 Task: Search one way flight ticket for 5 adults, 2 children, 1 infant in seat and 1 infant on lap in economy from Fairbanks: Fairbanks International Airport to Raleigh: Raleigh-durham International Airport on 8-5-2023. Choice of flights is Southwest. Number of bags: 2 checked bags. Price is upto 73000. Outbound departure time preference is 0:00.
Action: Mouse moved to (340, 297)
Screenshot: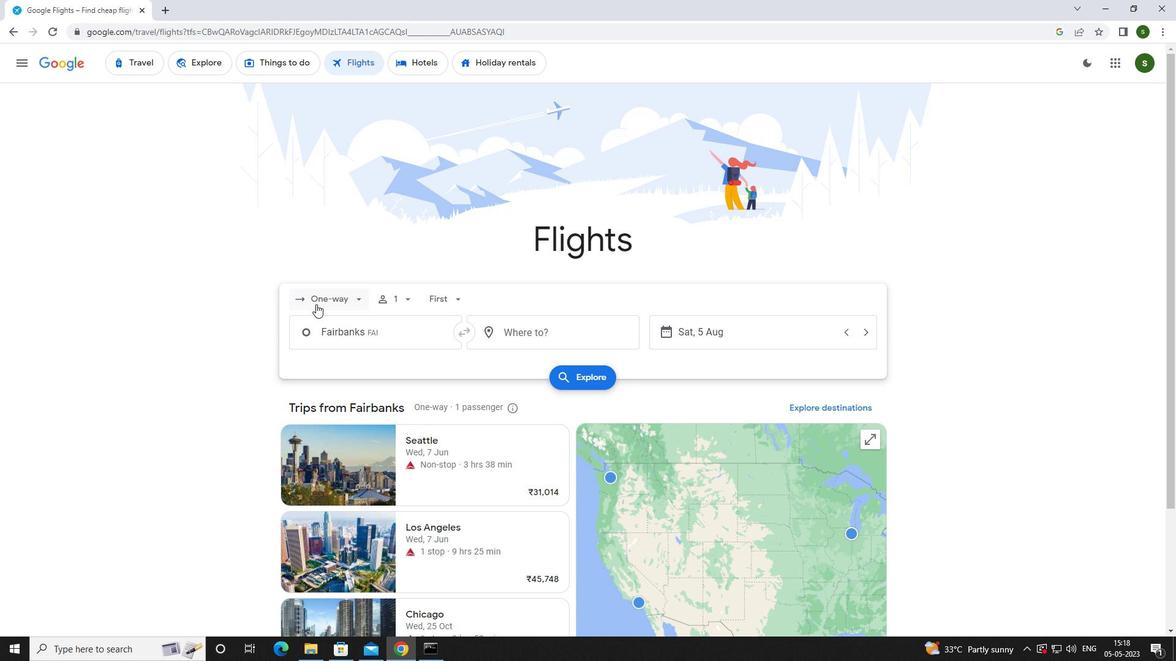 
Action: Mouse pressed left at (340, 297)
Screenshot: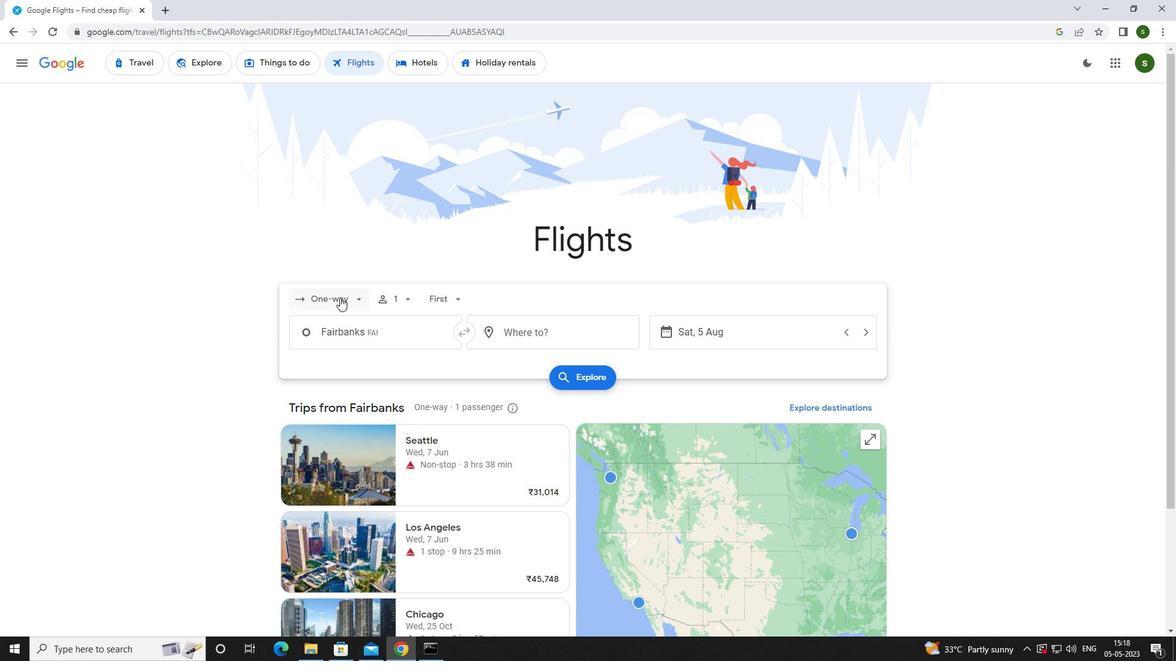 
Action: Mouse moved to (349, 355)
Screenshot: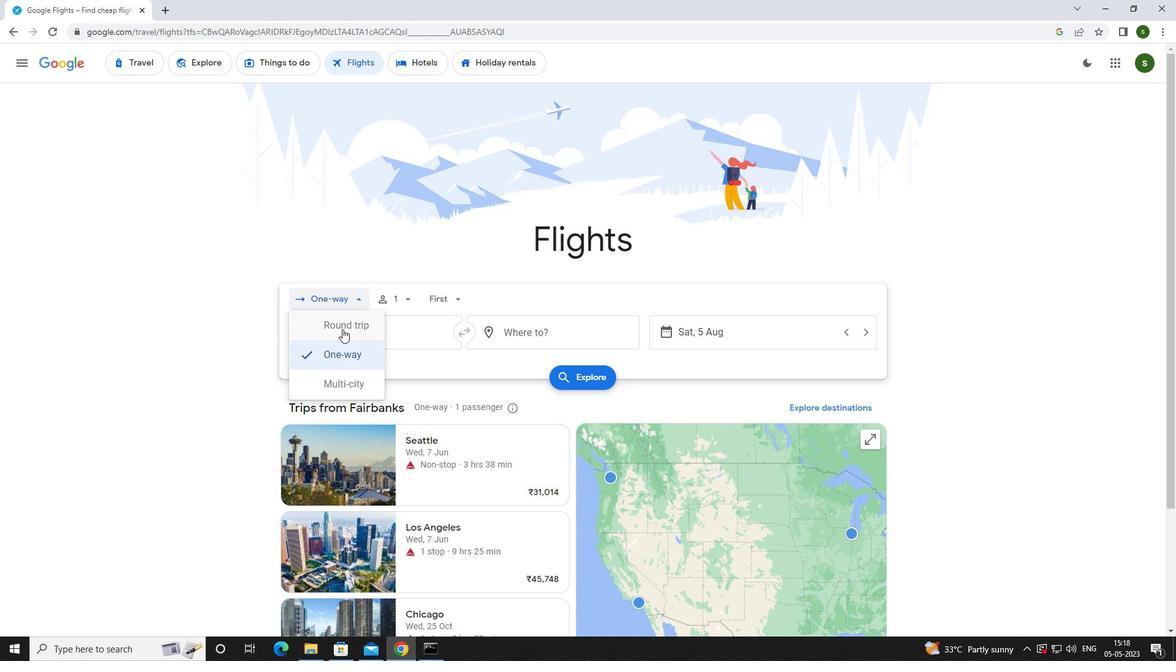 
Action: Mouse pressed left at (349, 355)
Screenshot: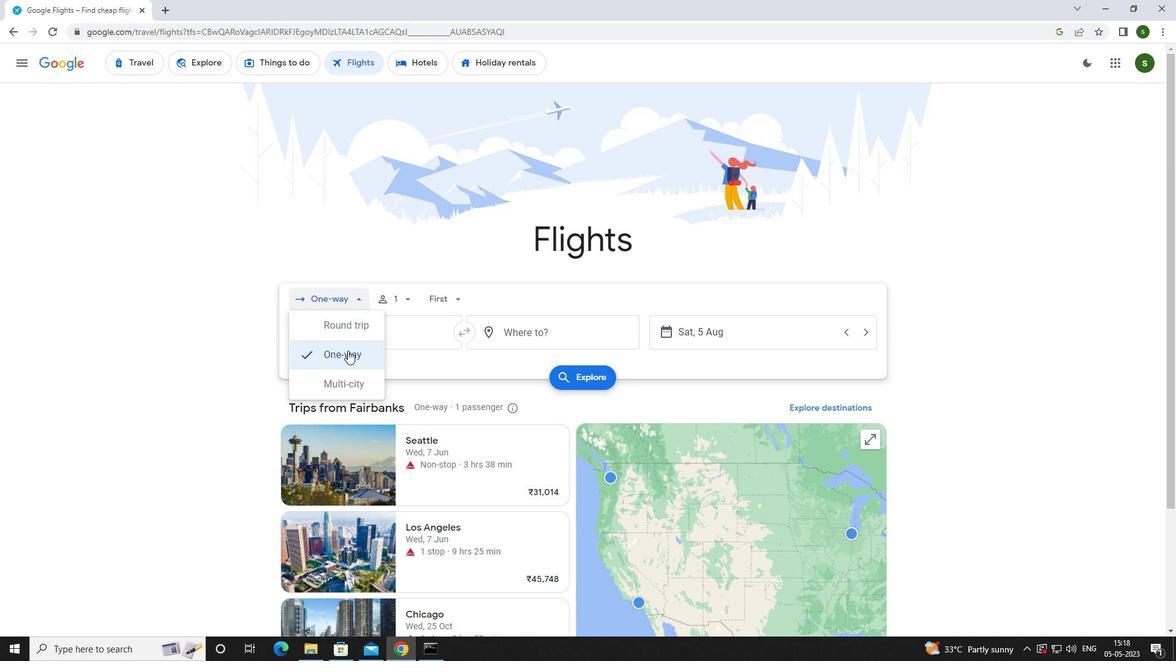 
Action: Mouse moved to (409, 302)
Screenshot: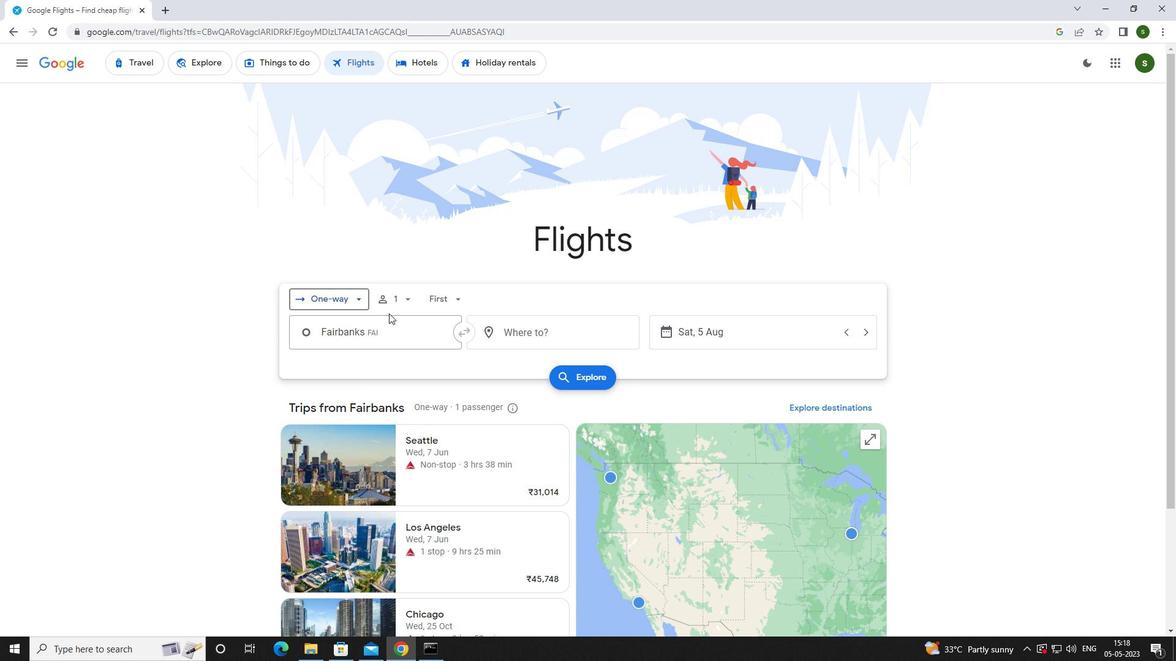 
Action: Mouse pressed left at (409, 302)
Screenshot: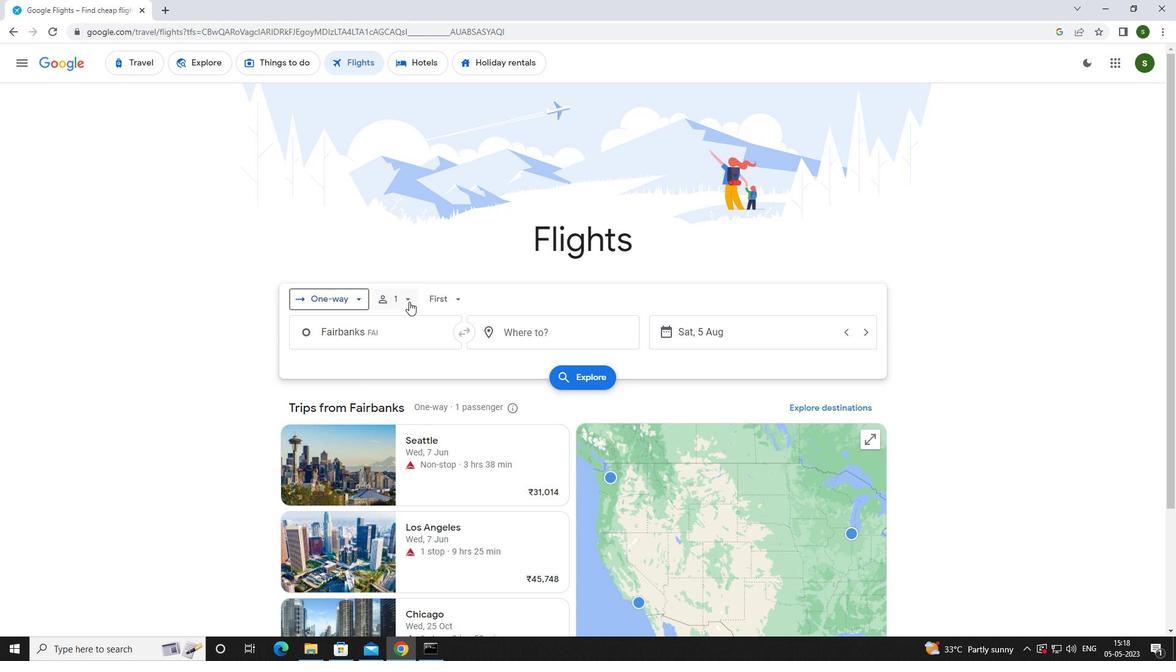 
Action: Mouse moved to (496, 330)
Screenshot: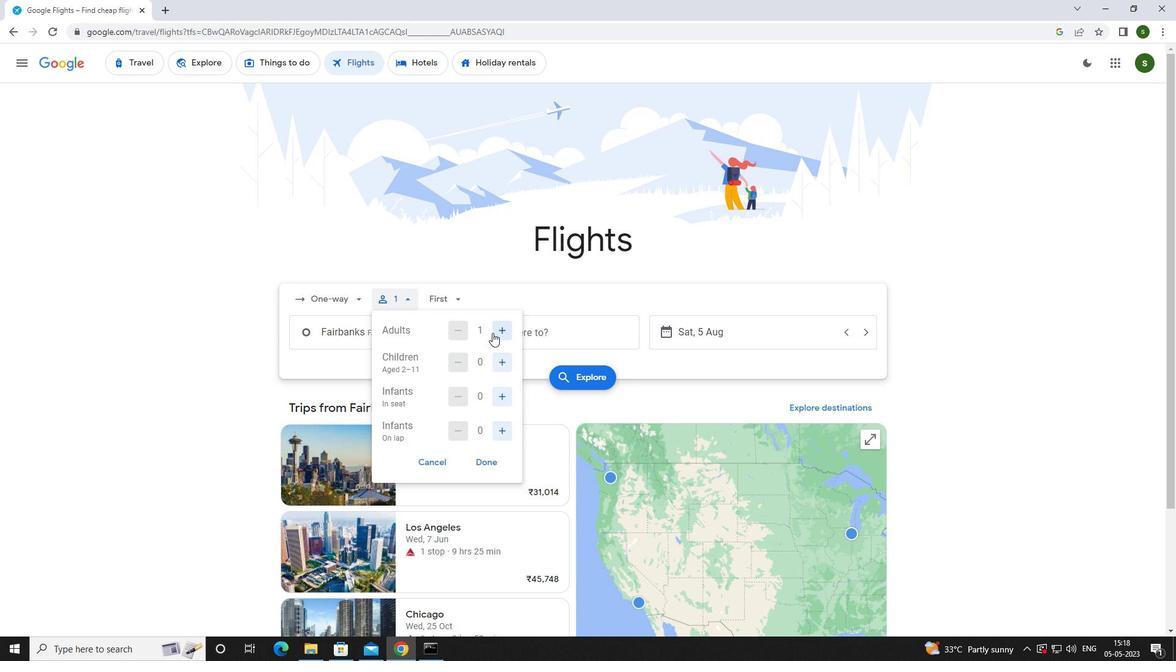 
Action: Mouse pressed left at (496, 330)
Screenshot: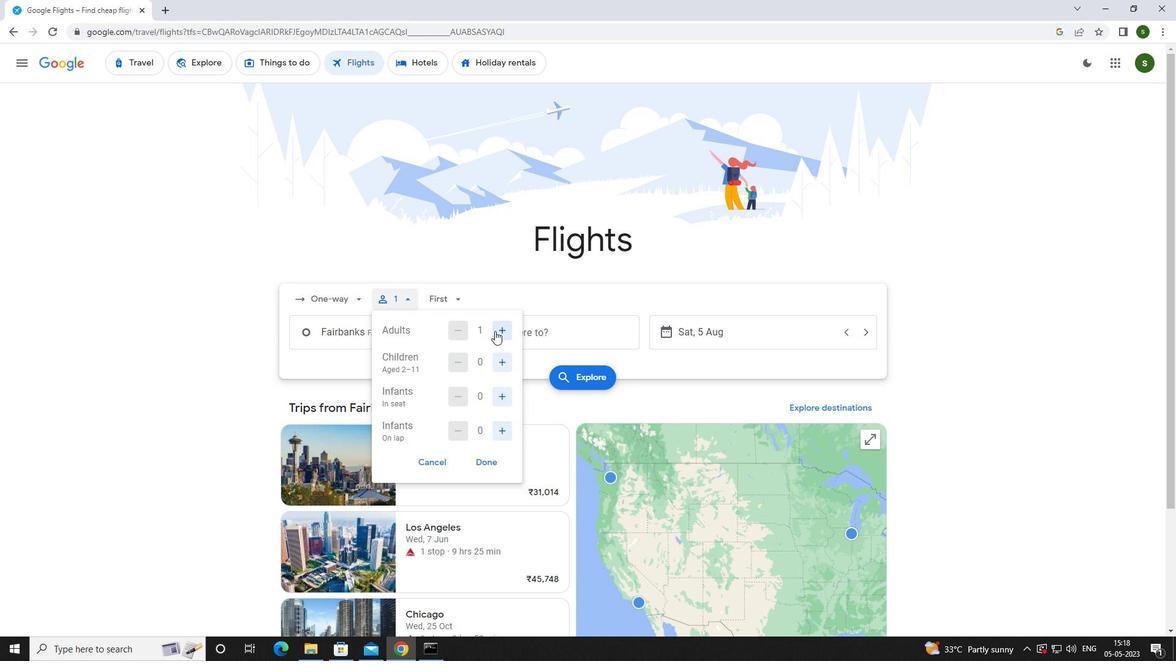 
Action: Mouse pressed left at (496, 330)
Screenshot: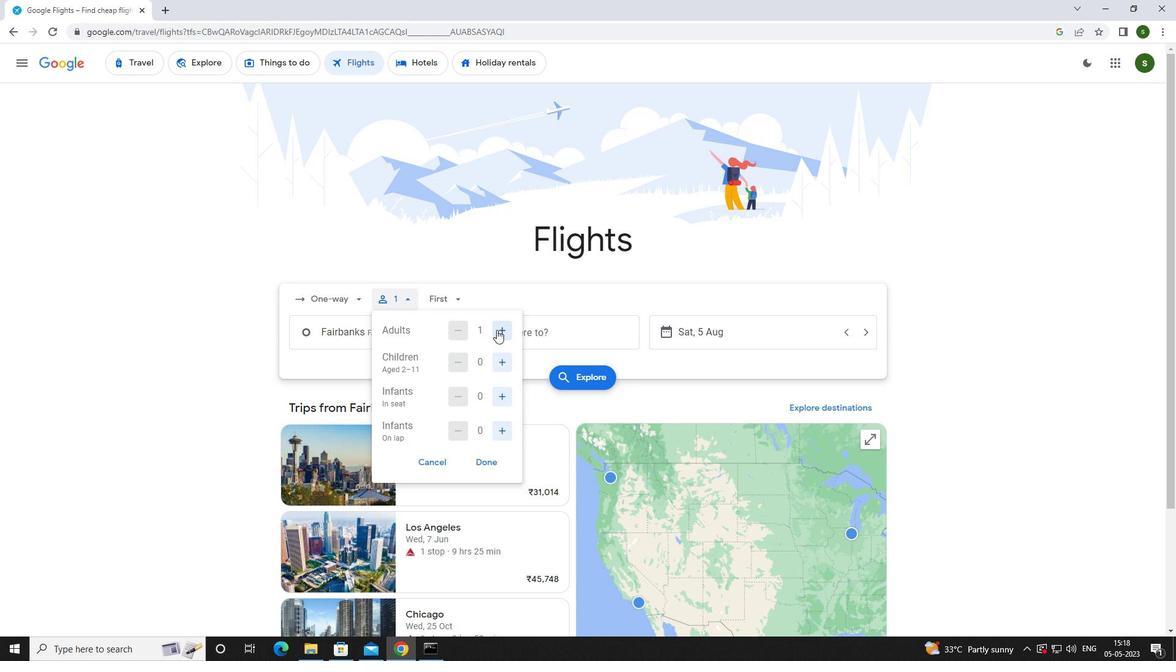 
Action: Mouse pressed left at (496, 330)
Screenshot: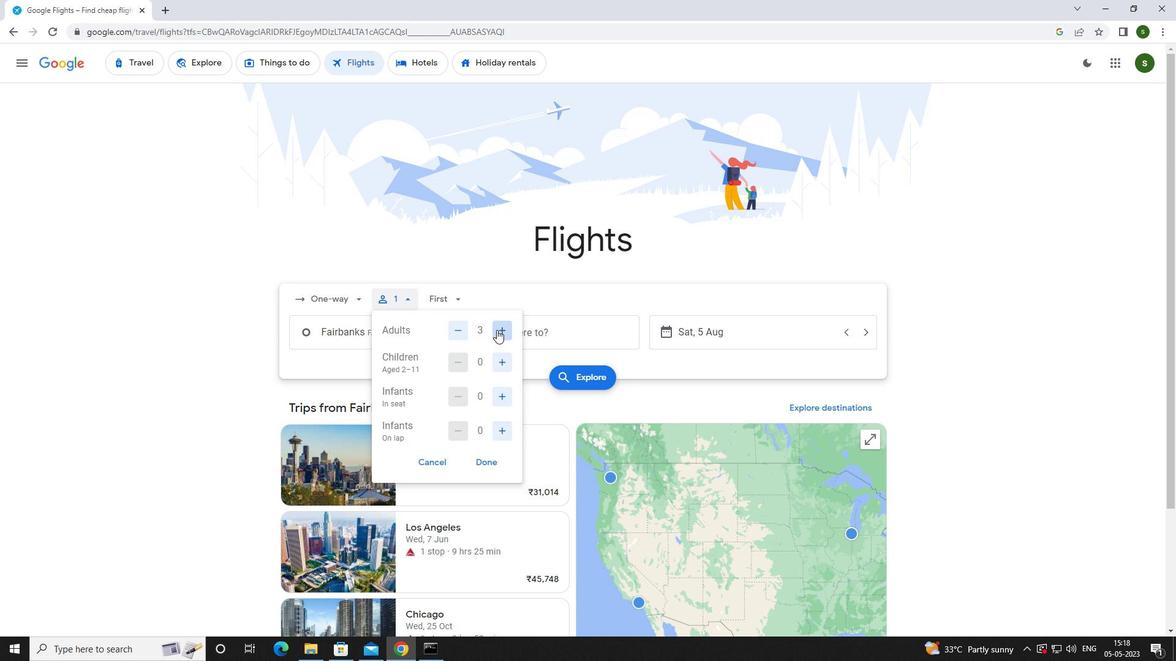 
Action: Mouse pressed left at (496, 330)
Screenshot: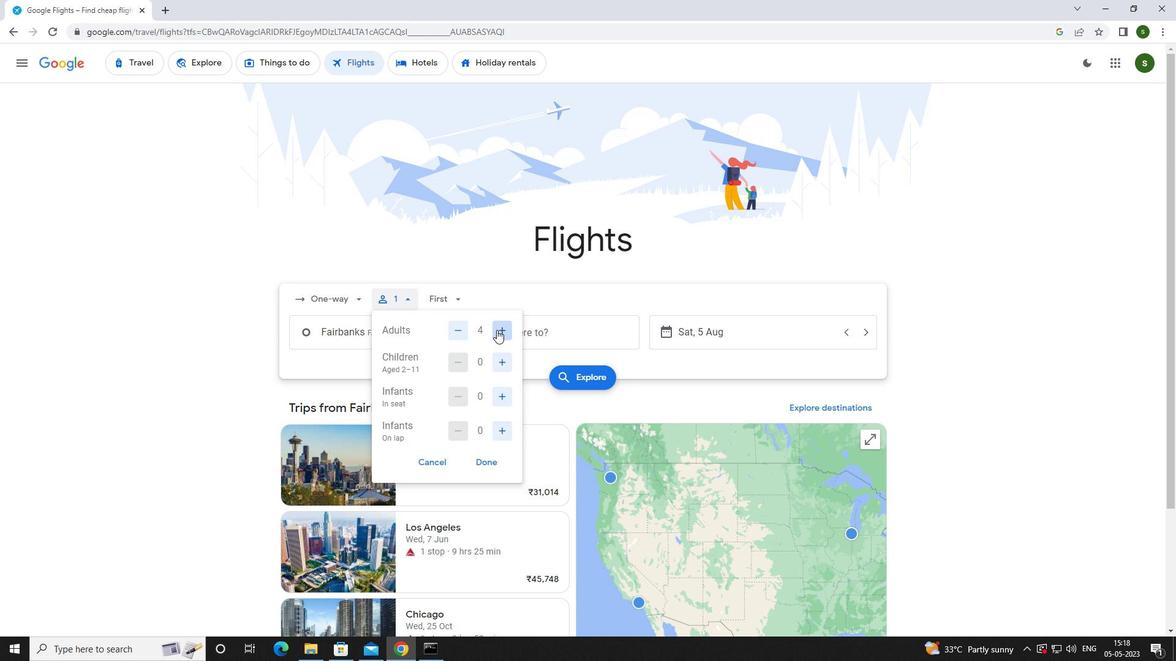 
Action: Mouse moved to (506, 361)
Screenshot: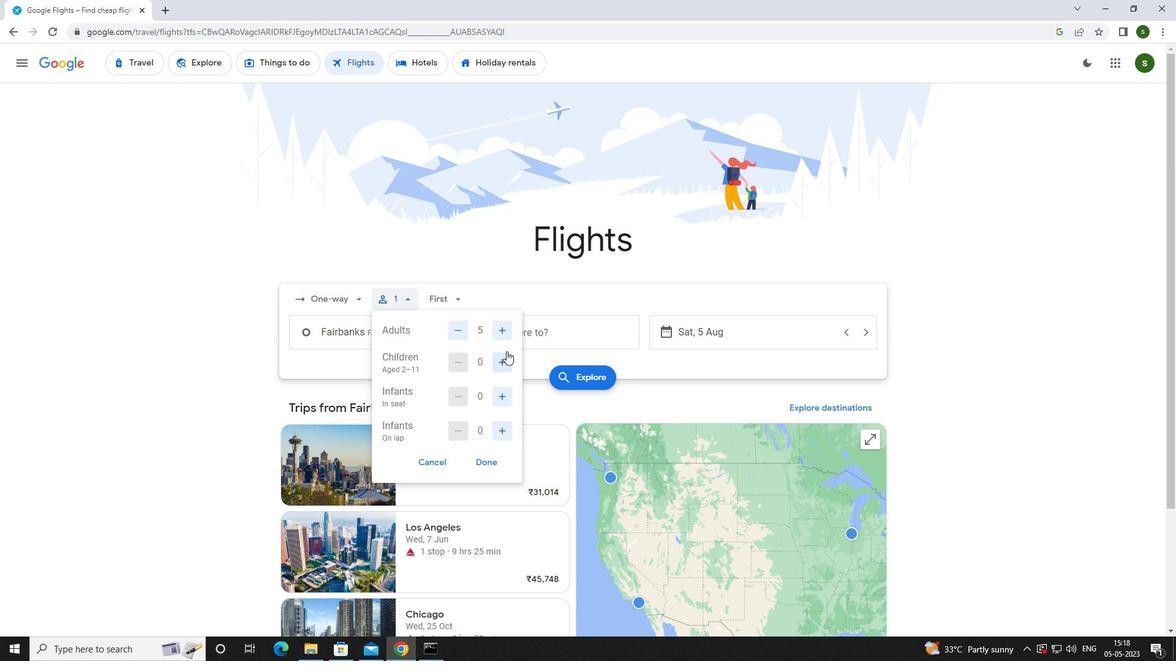 
Action: Mouse pressed left at (506, 361)
Screenshot: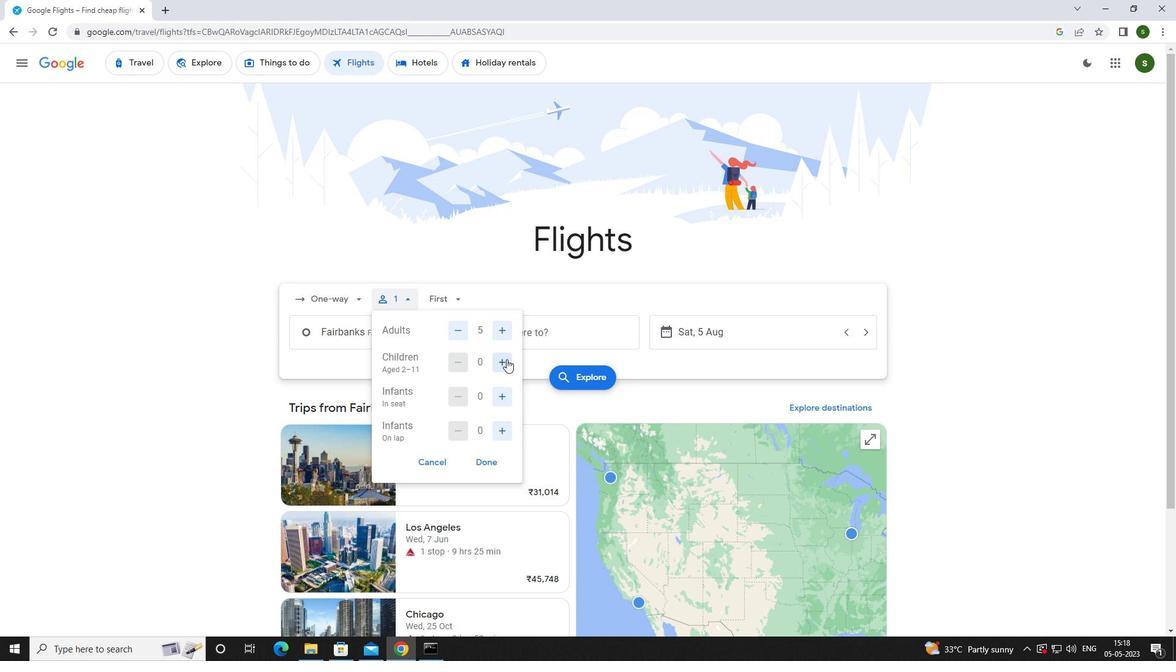 
Action: Mouse pressed left at (506, 361)
Screenshot: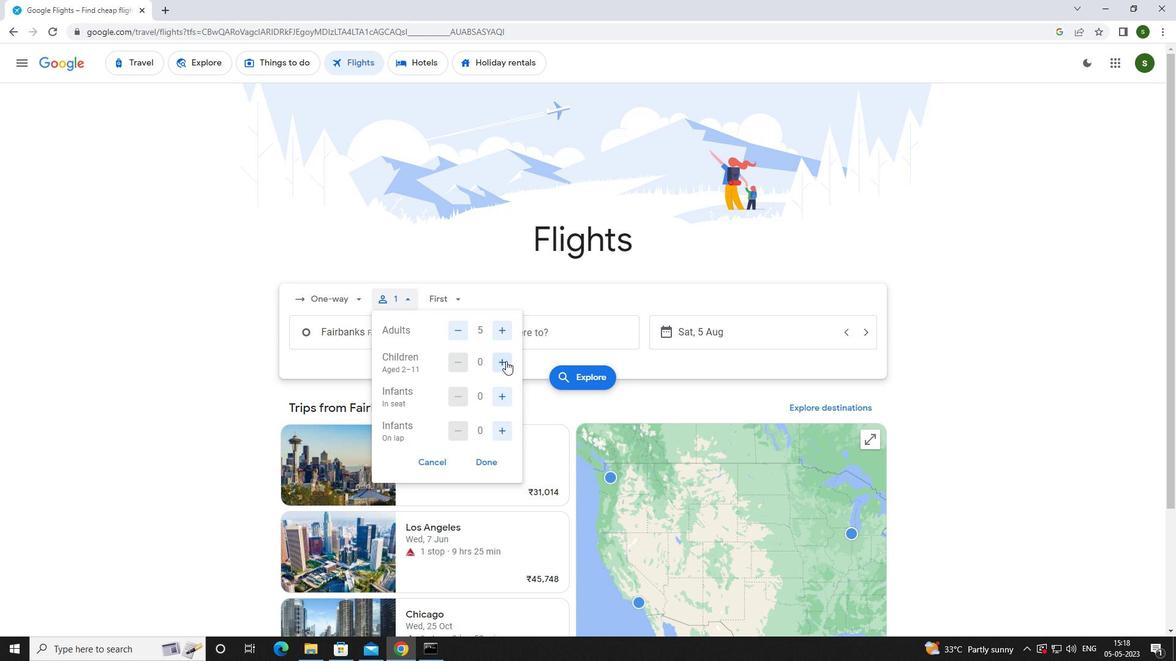 
Action: Mouse moved to (502, 391)
Screenshot: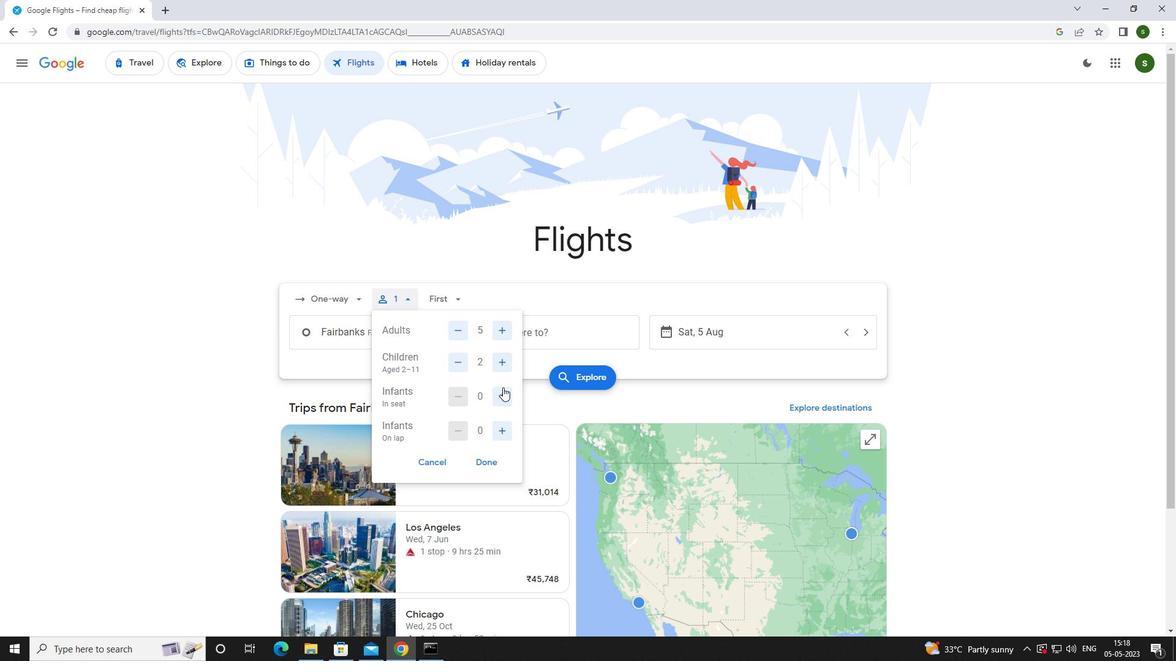 
Action: Mouse pressed left at (502, 391)
Screenshot: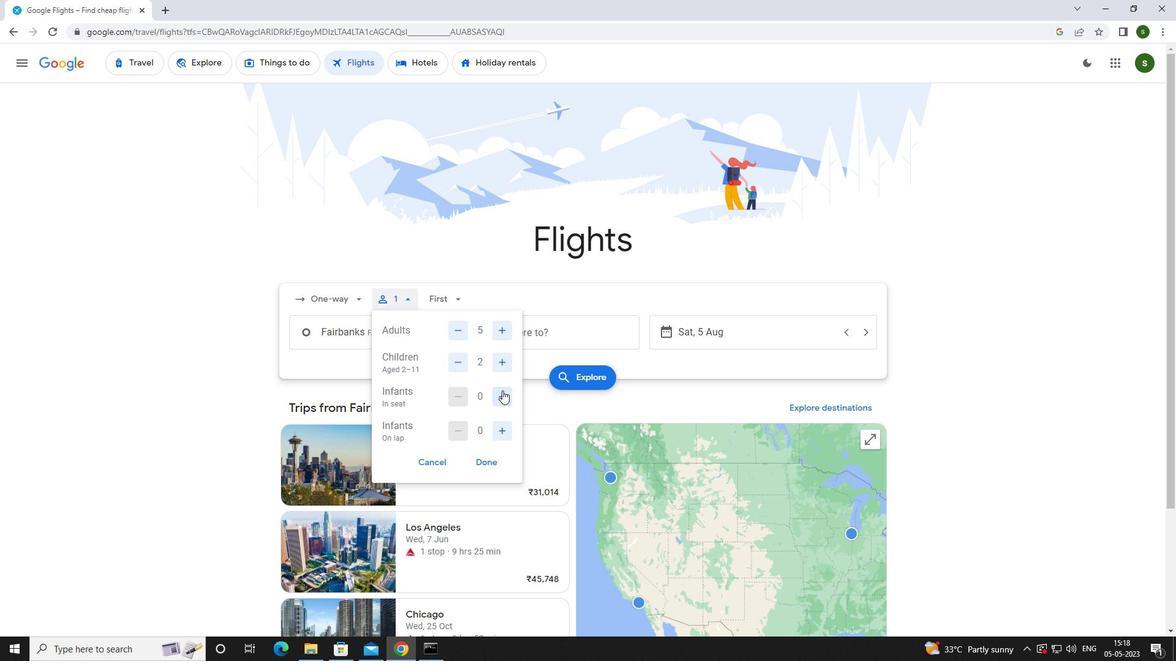 
Action: Mouse moved to (505, 425)
Screenshot: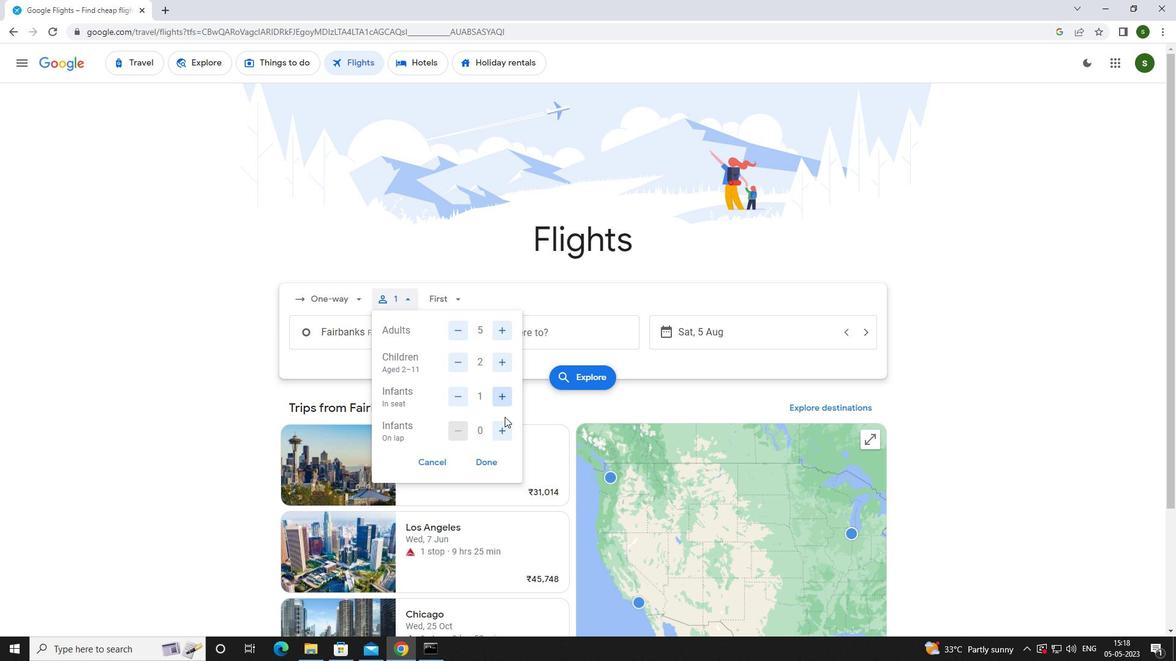 
Action: Mouse pressed left at (505, 425)
Screenshot: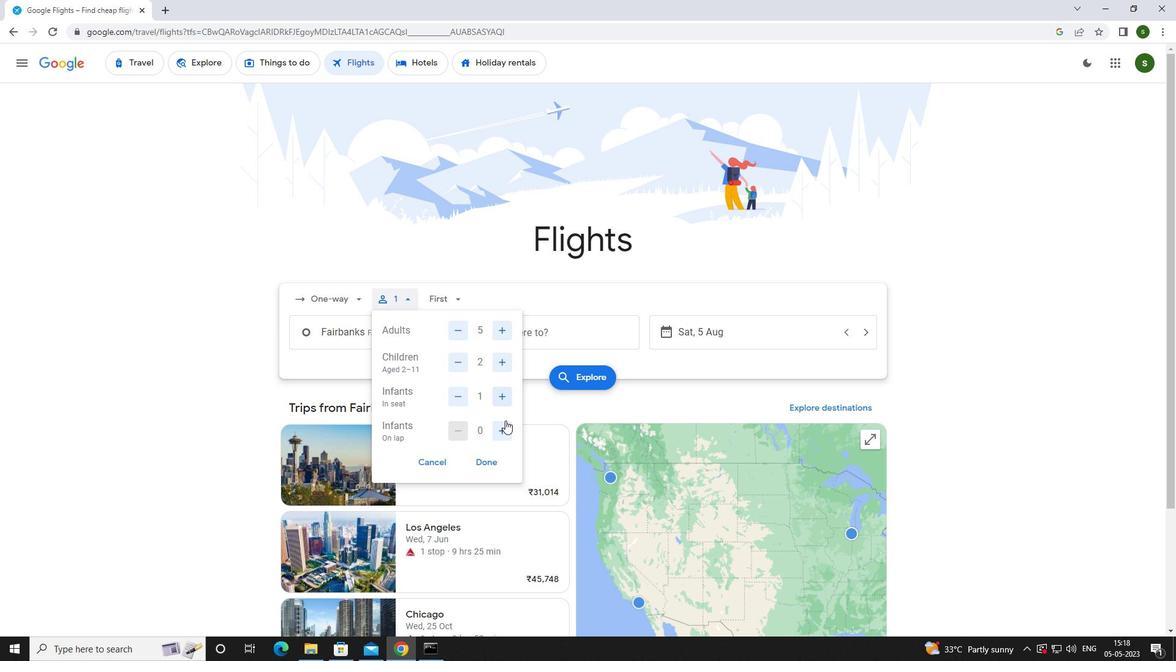
Action: Mouse moved to (458, 294)
Screenshot: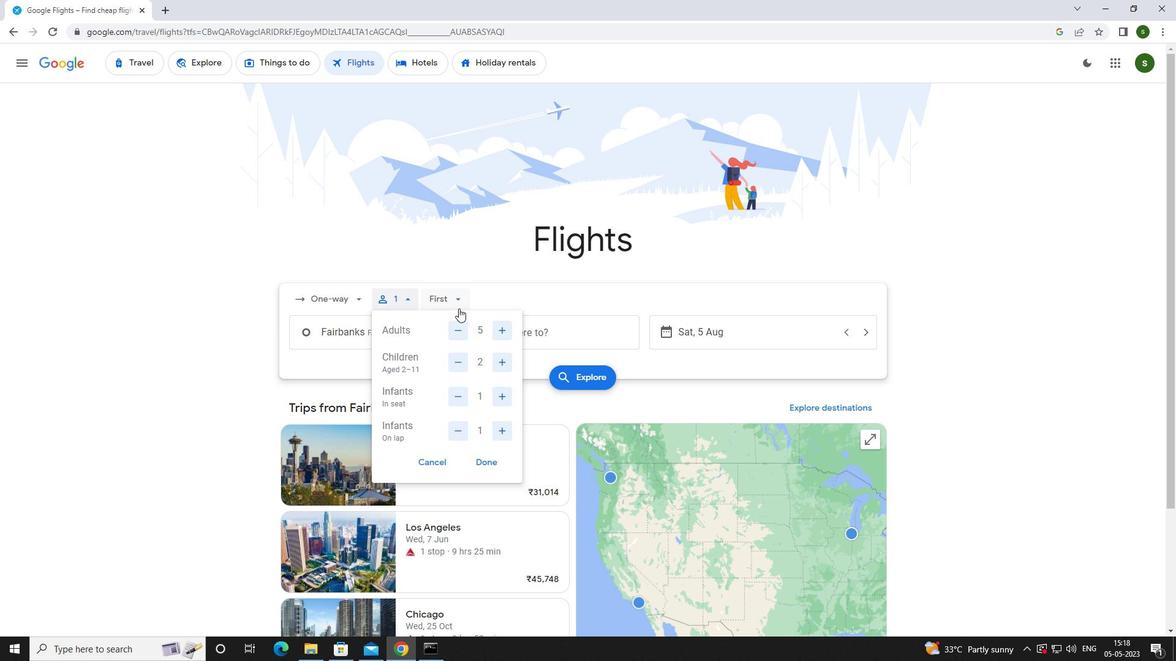 
Action: Mouse pressed left at (458, 294)
Screenshot: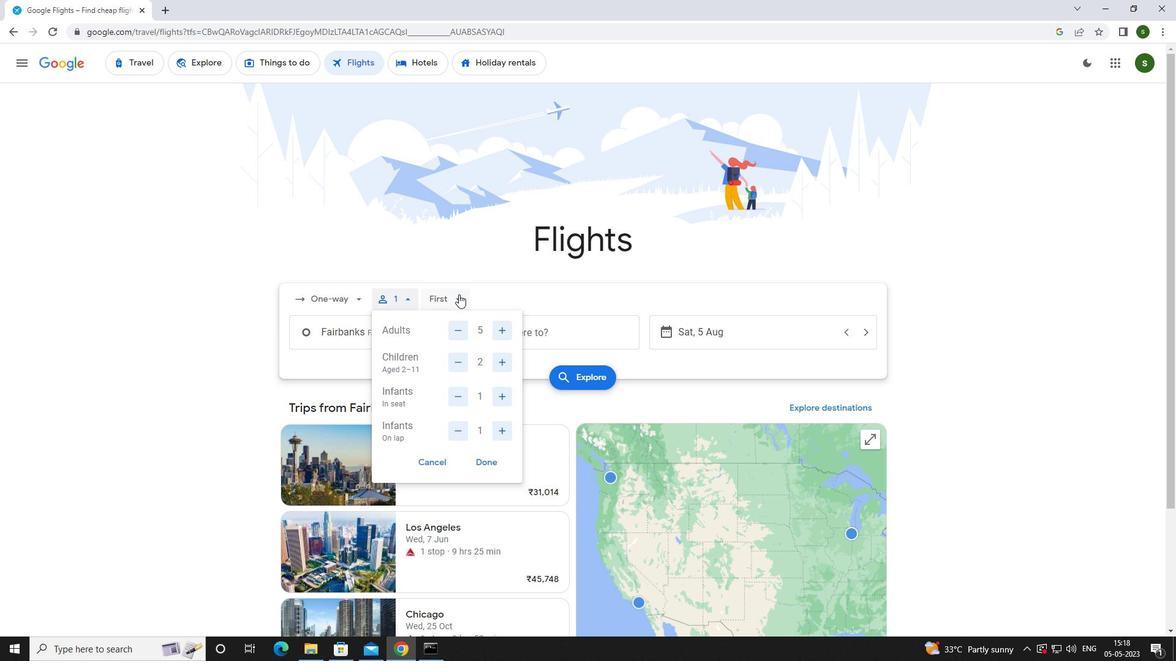 
Action: Mouse moved to (465, 326)
Screenshot: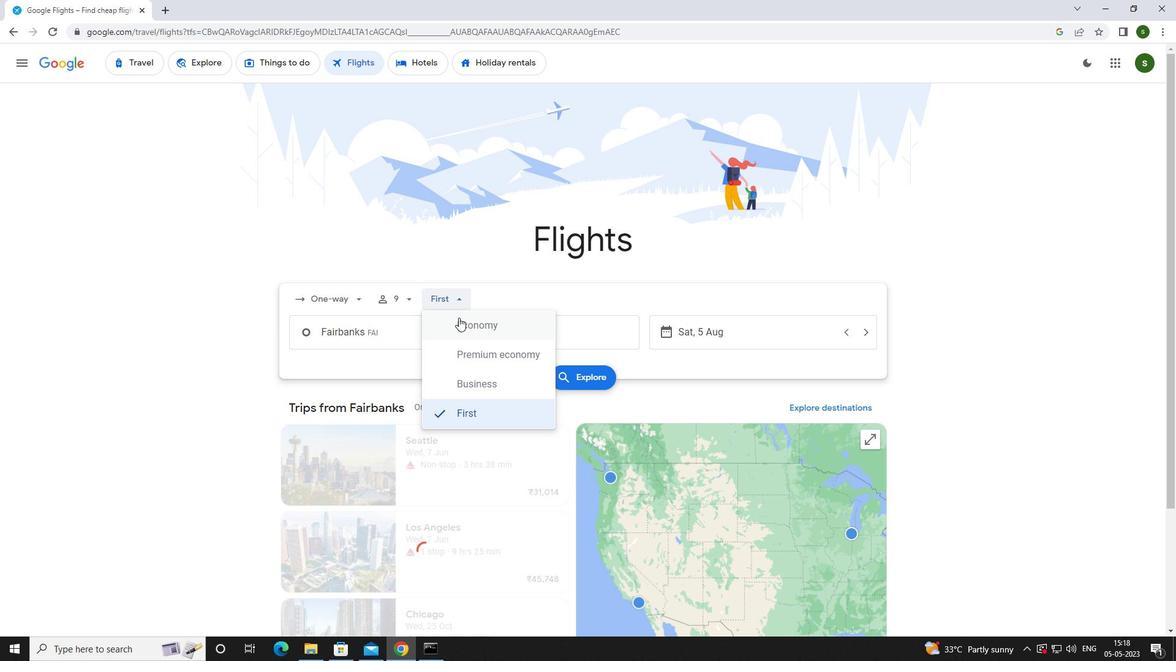 
Action: Mouse pressed left at (465, 326)
Screenshot: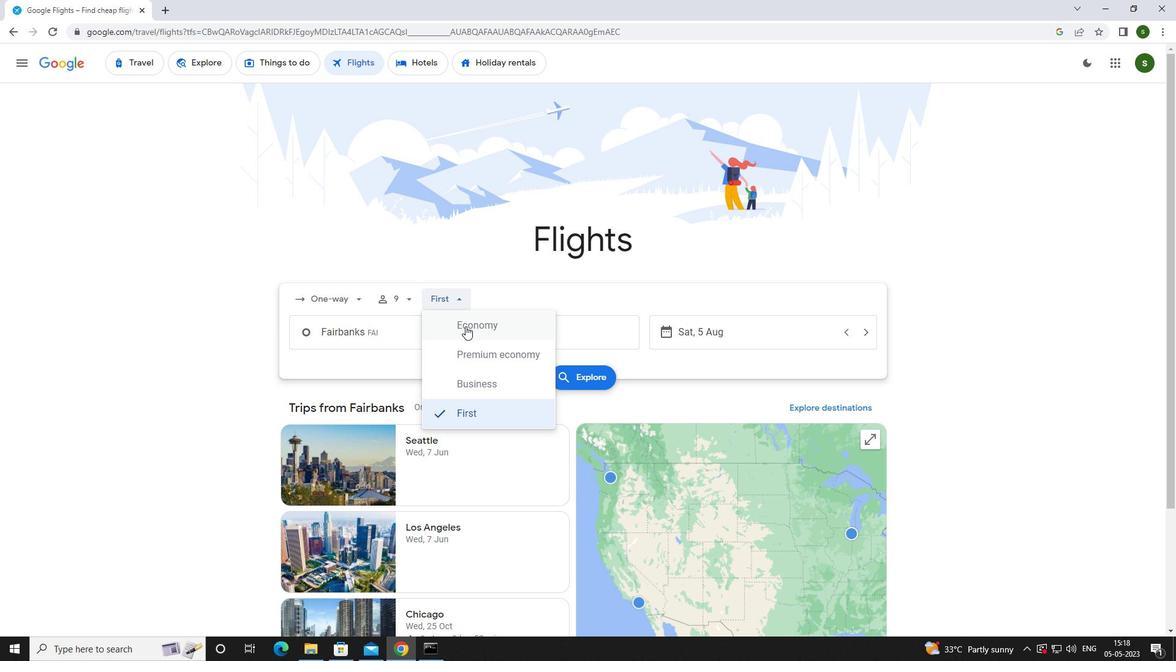 
Action: Mouse moved to (385, 340)
Screenshot: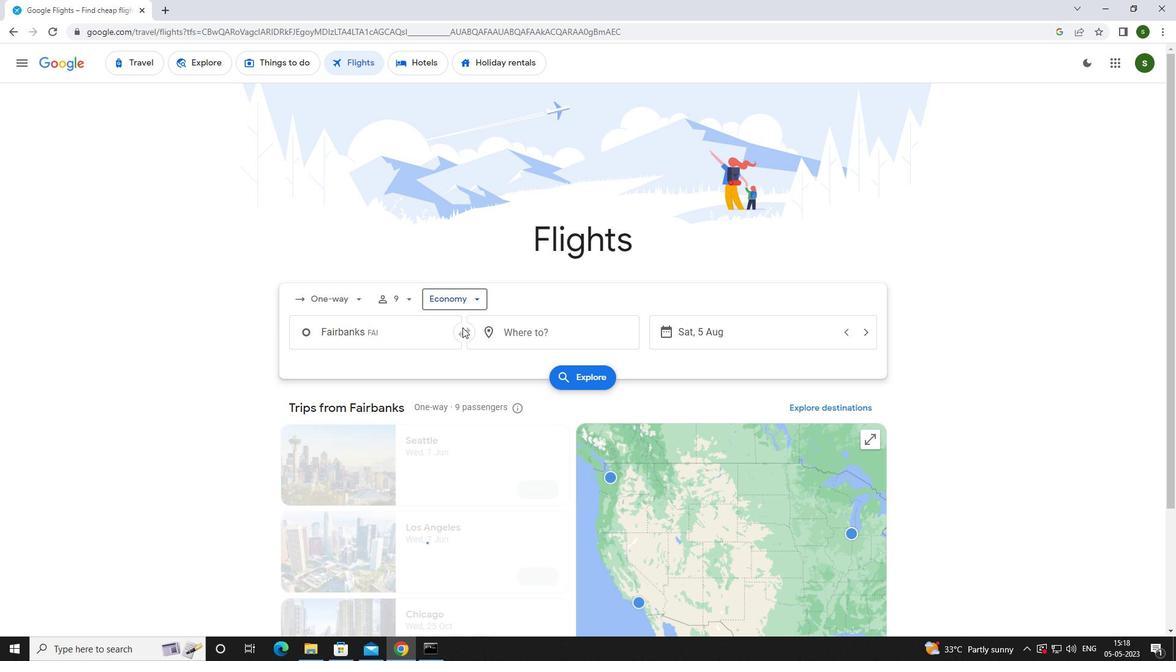 
Action: Mouse pressed left at (385, 340)
Screenshot: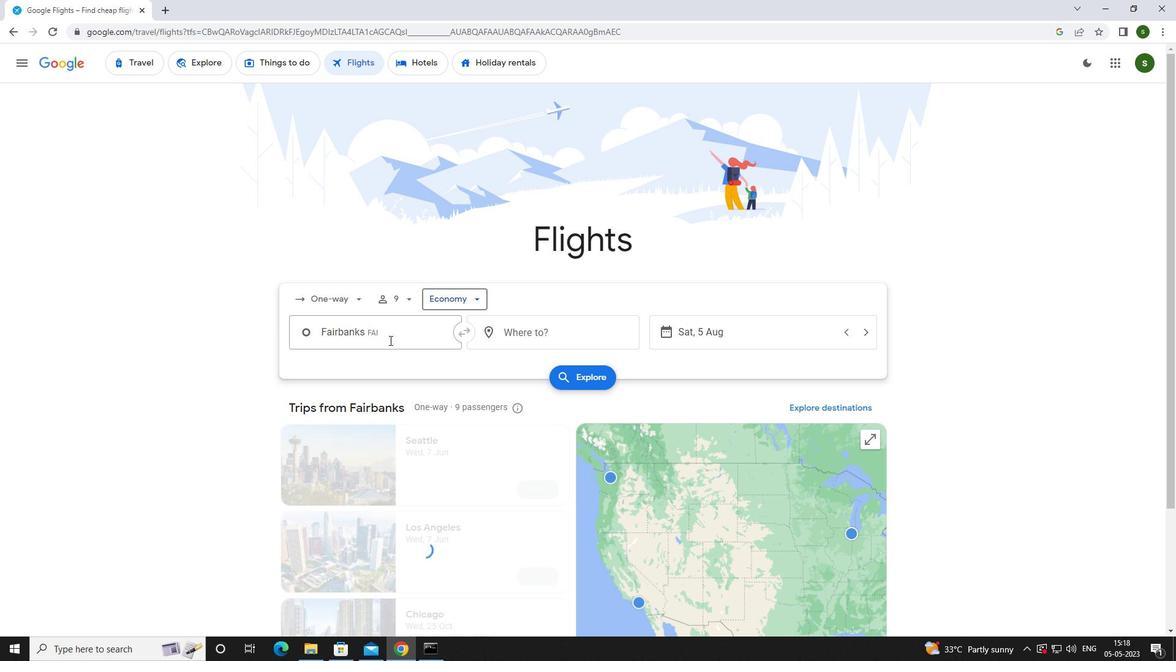 
Action: Mouse moved to (384, 342)
Screenshot: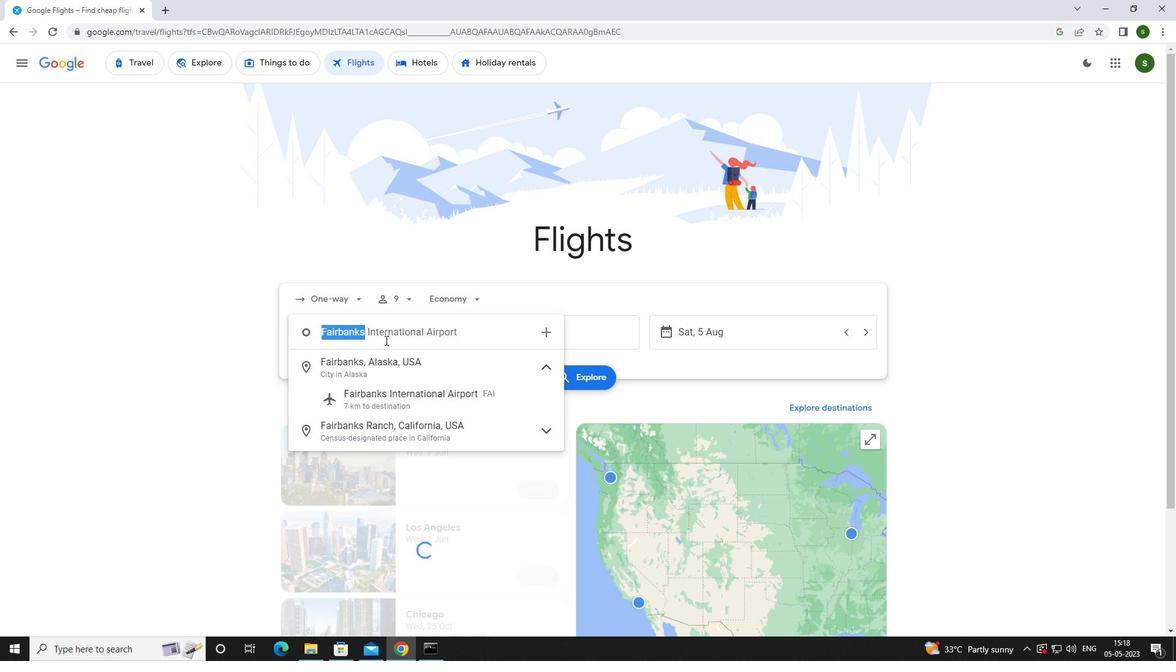 
Action: Key pressed <Key.caps_lock>f<Key.caps_lock>airbanks
Screenshot: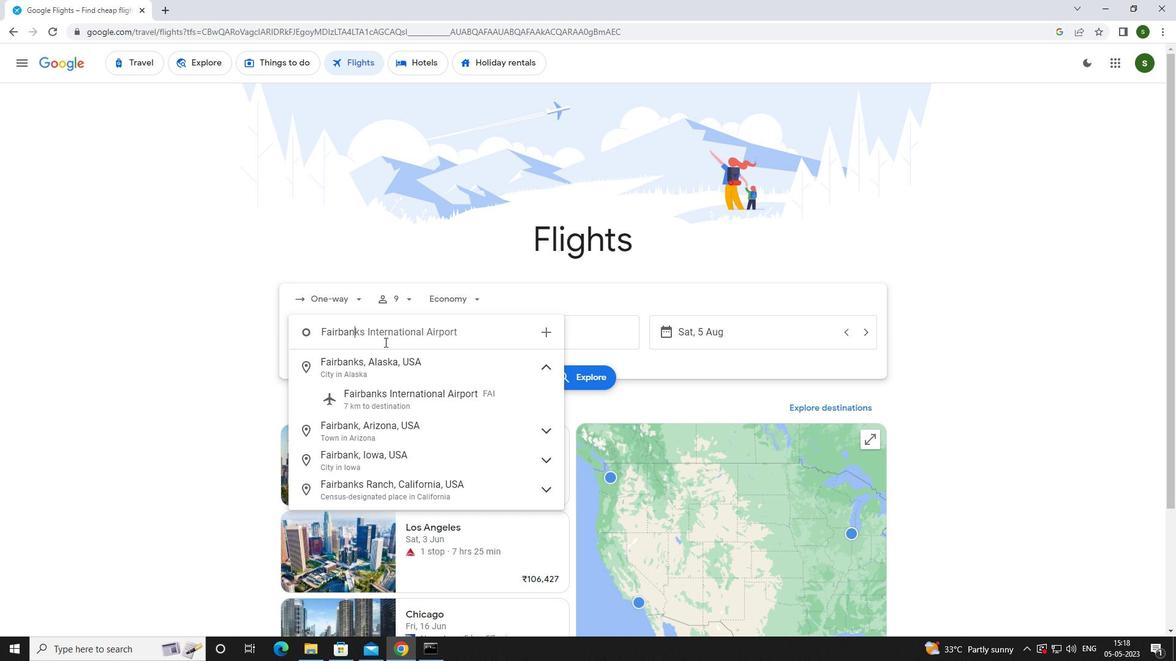 
Action: Mouse moved to (402, 398)
Screenshot: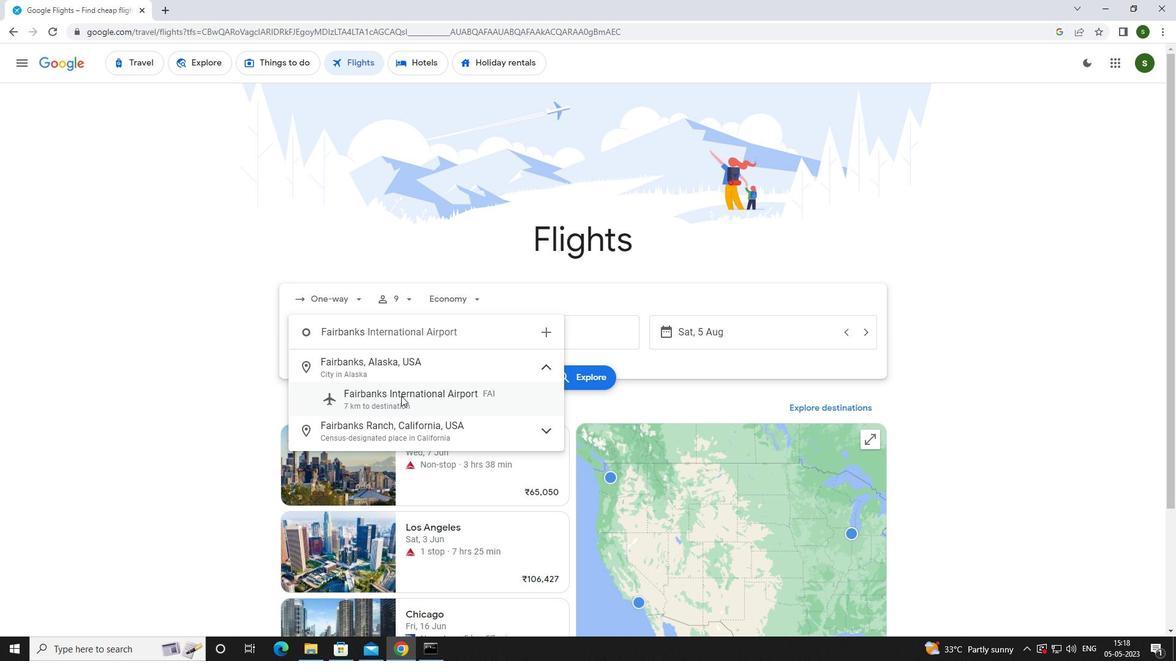 
Action: Mouse pressed left at (402, 398)
Screenshot: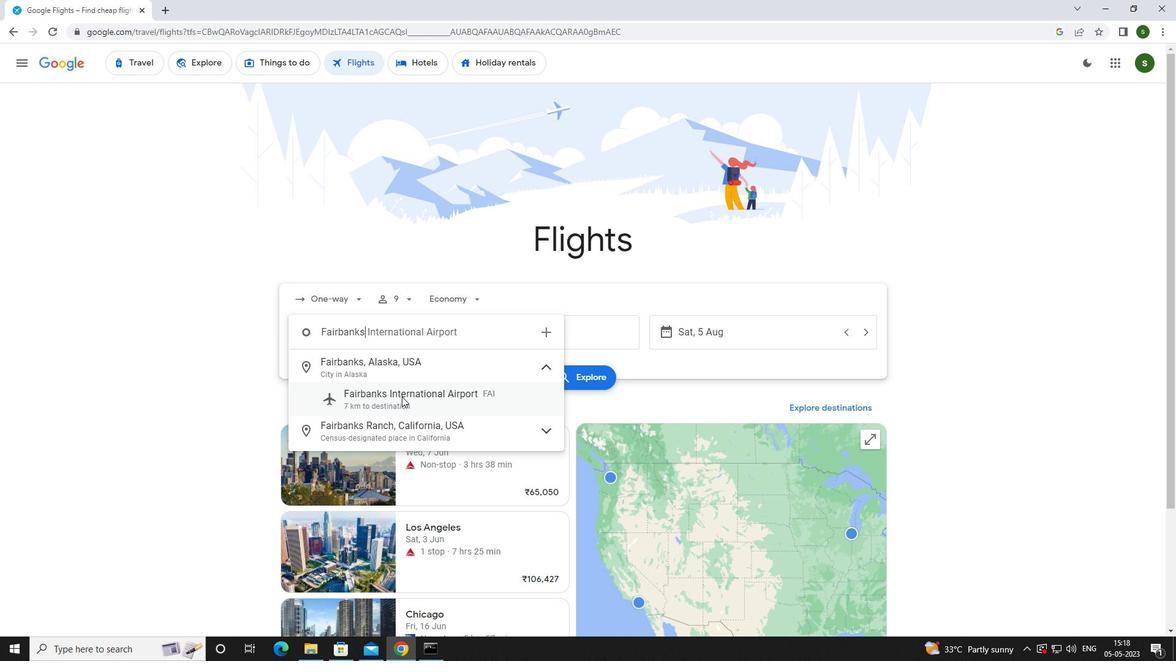 
Action: Mouse moved to (511, 332)
Screenshot: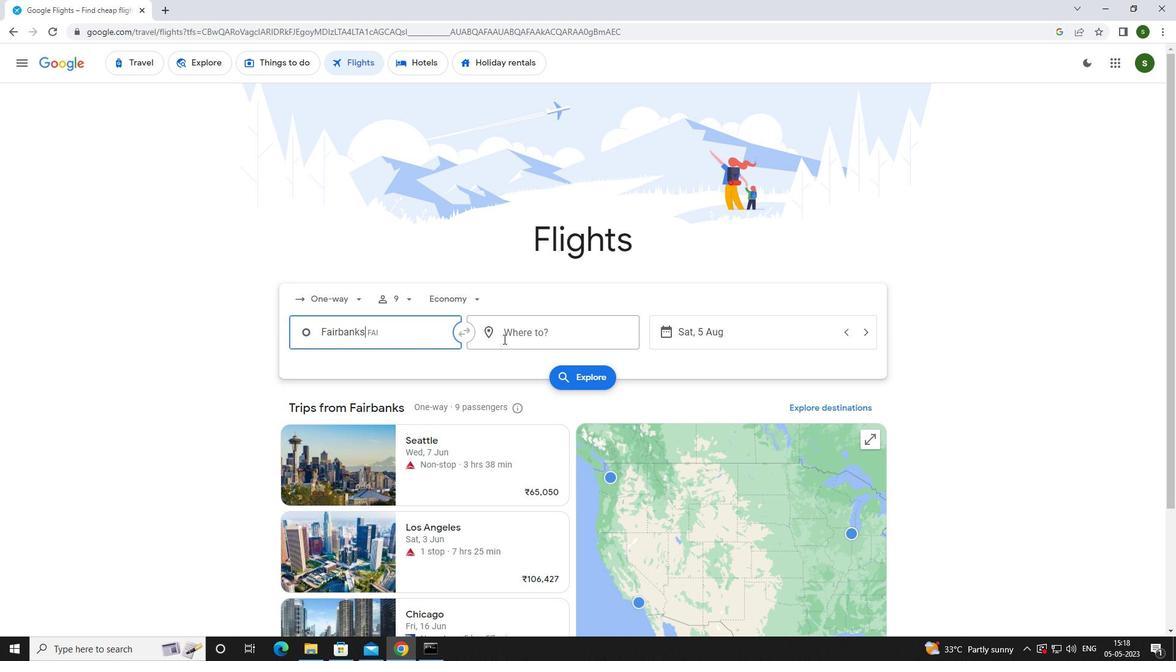
Action: Mouse pressed left at (511, 332)
Screenshot: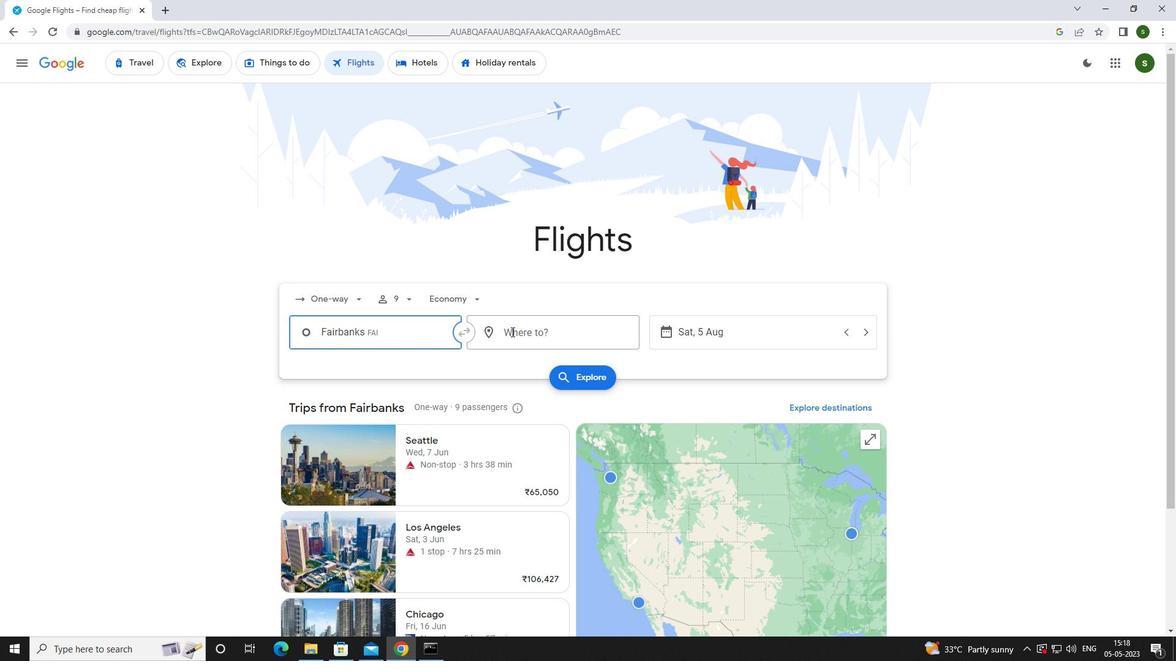 
Action: Mouse moved to (483, 340)
Screenshot: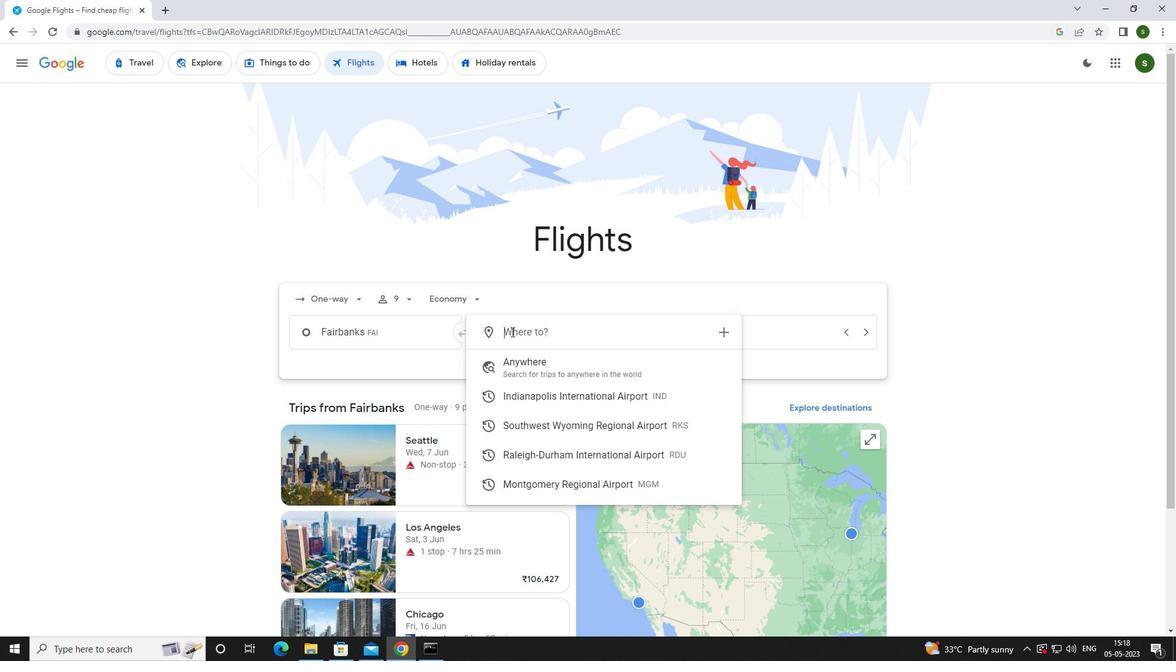
Action: Key pressed <Key.caps_lock>r<Key.caps_lock>aleigh
Screenshot: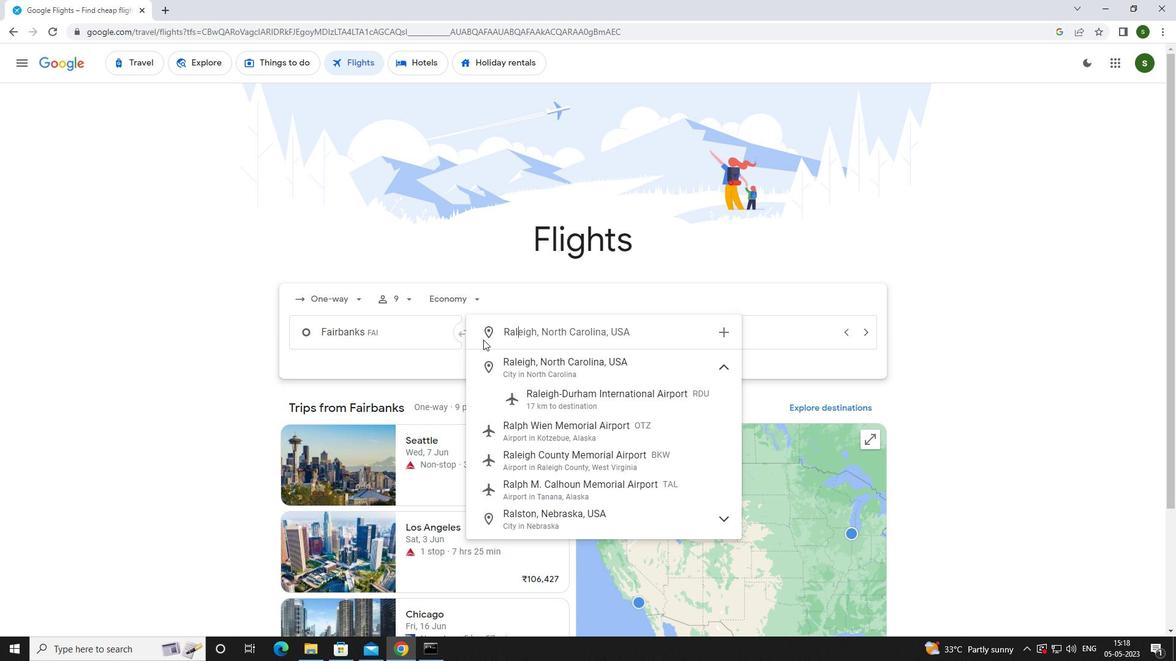 
Action: Mouse moved to (550, 396)
Screenshot: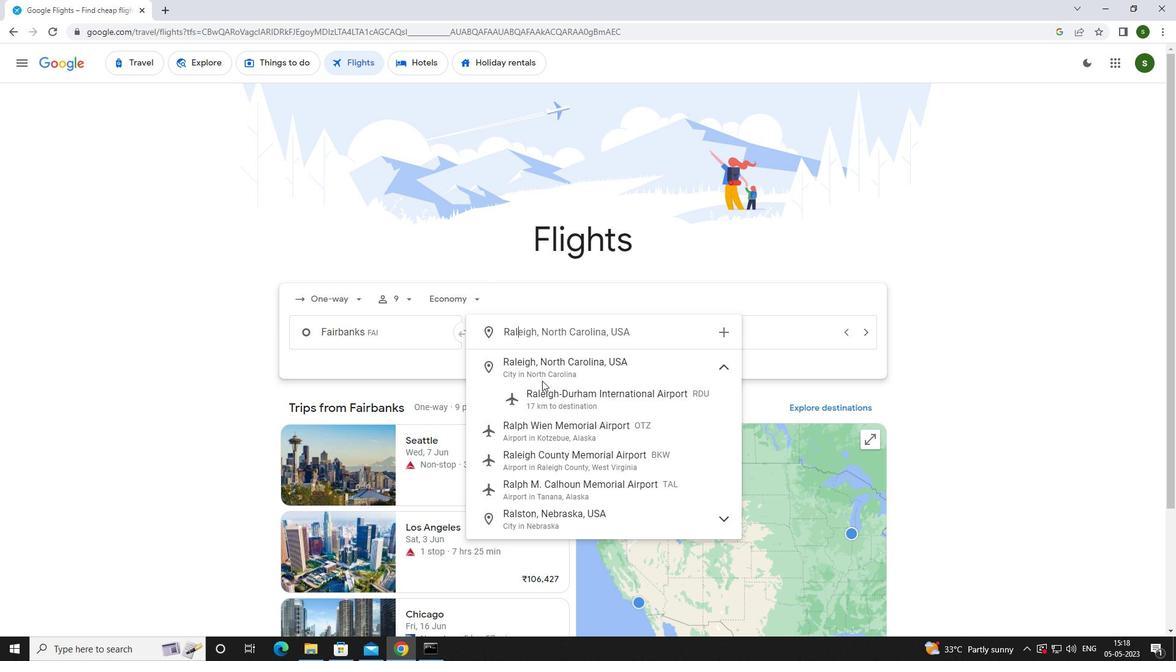 
Action: Mouse pressed left at (550, 396)
Screenshot: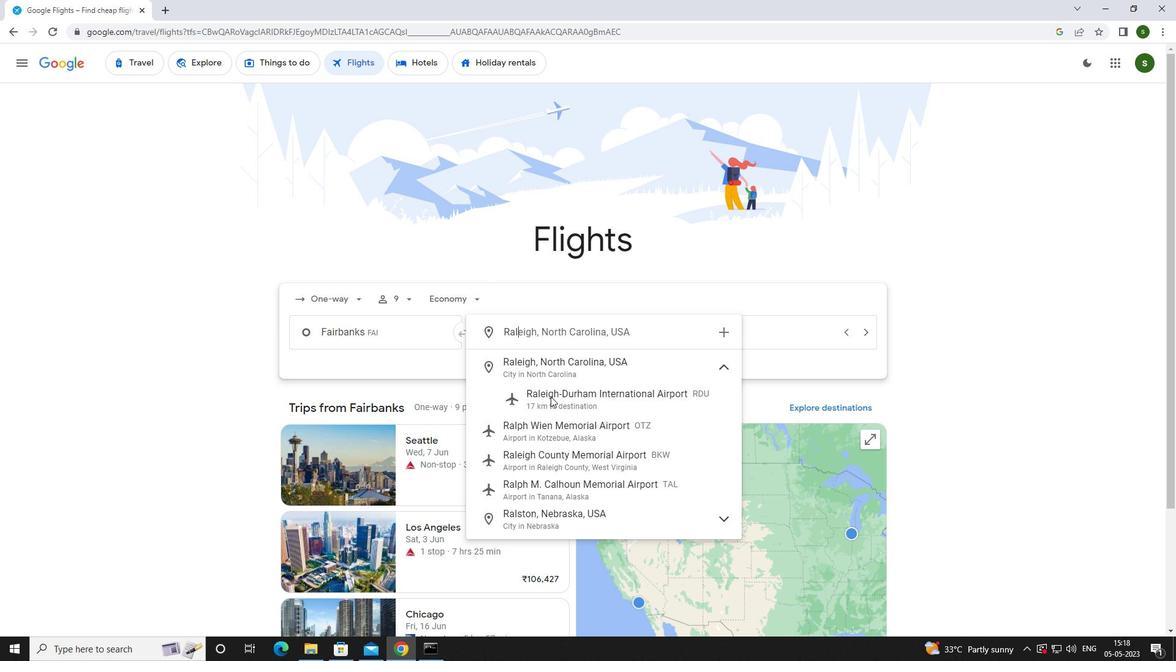 
Action: Mouse moved to (731, 329)
Screenshot: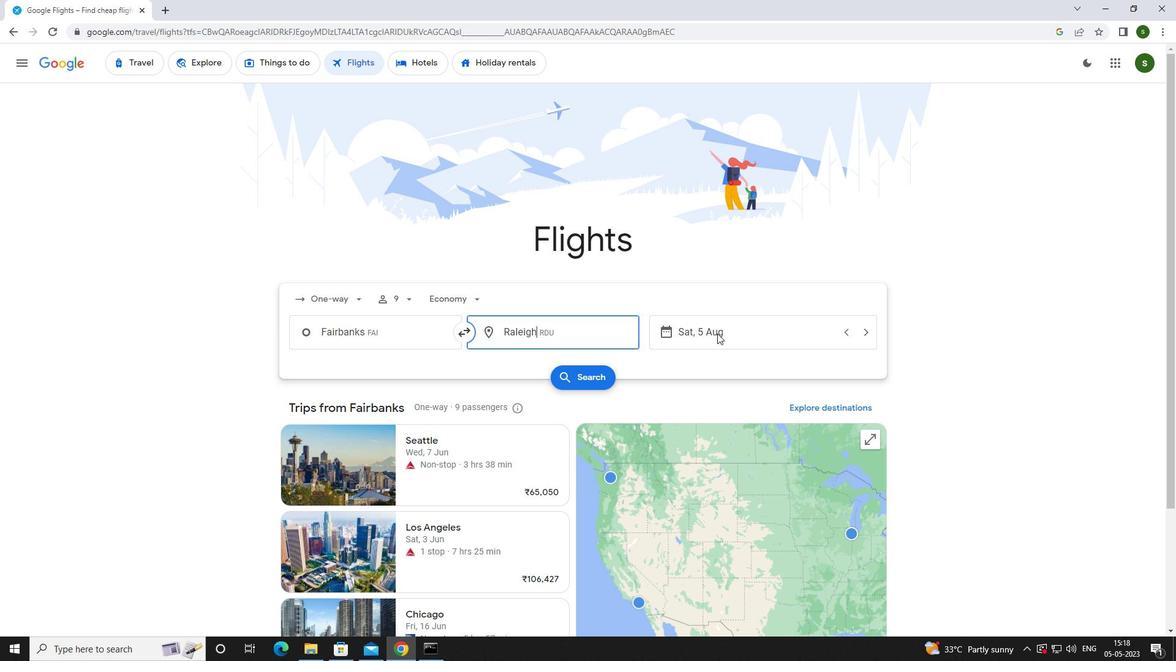 
Action: Mouse pressed left at (731, 329)
Screenshot: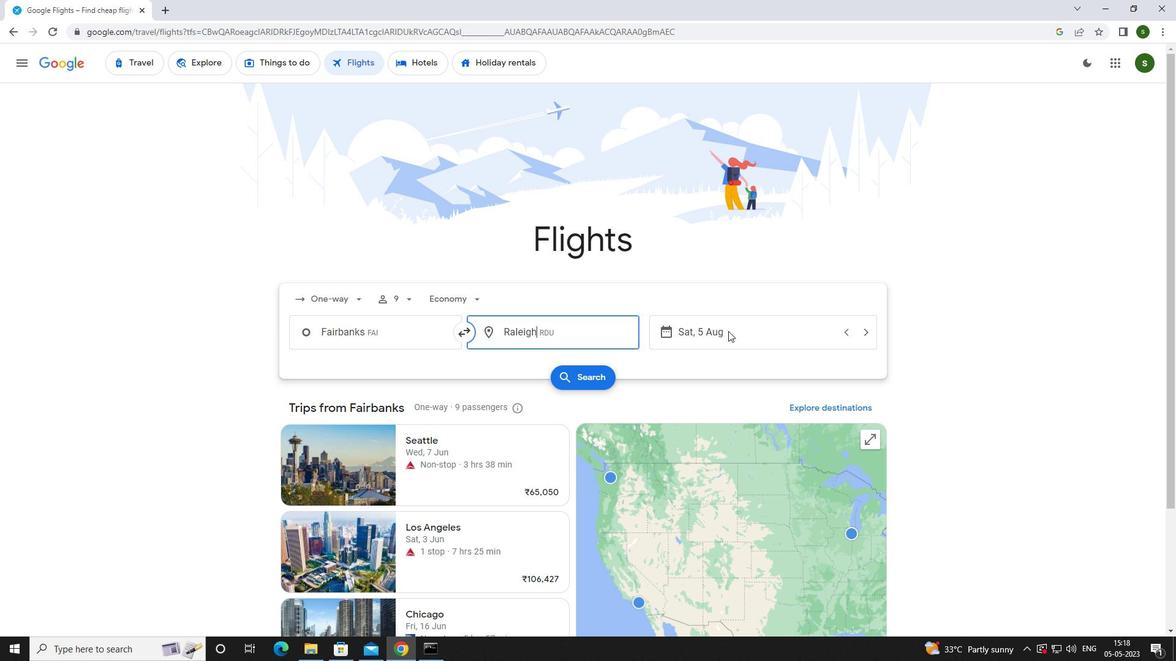 
Action: Mouse moved to (611, 409)
Screenshot: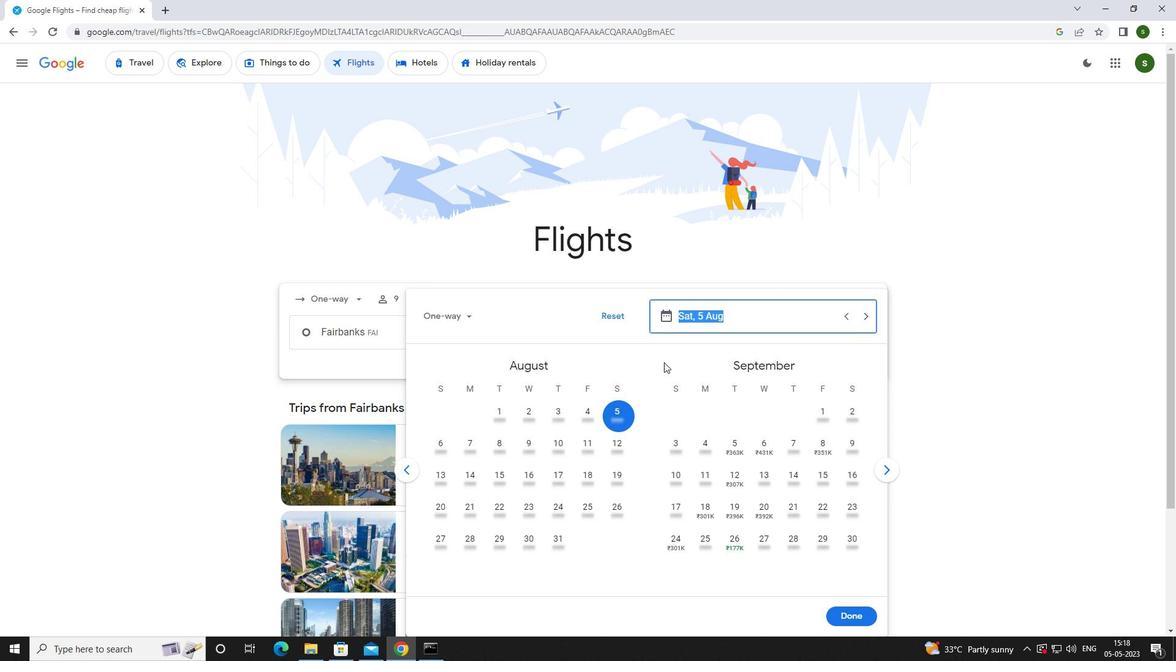 
Action: Mouse pressed left at (611, 409)
Screenshot: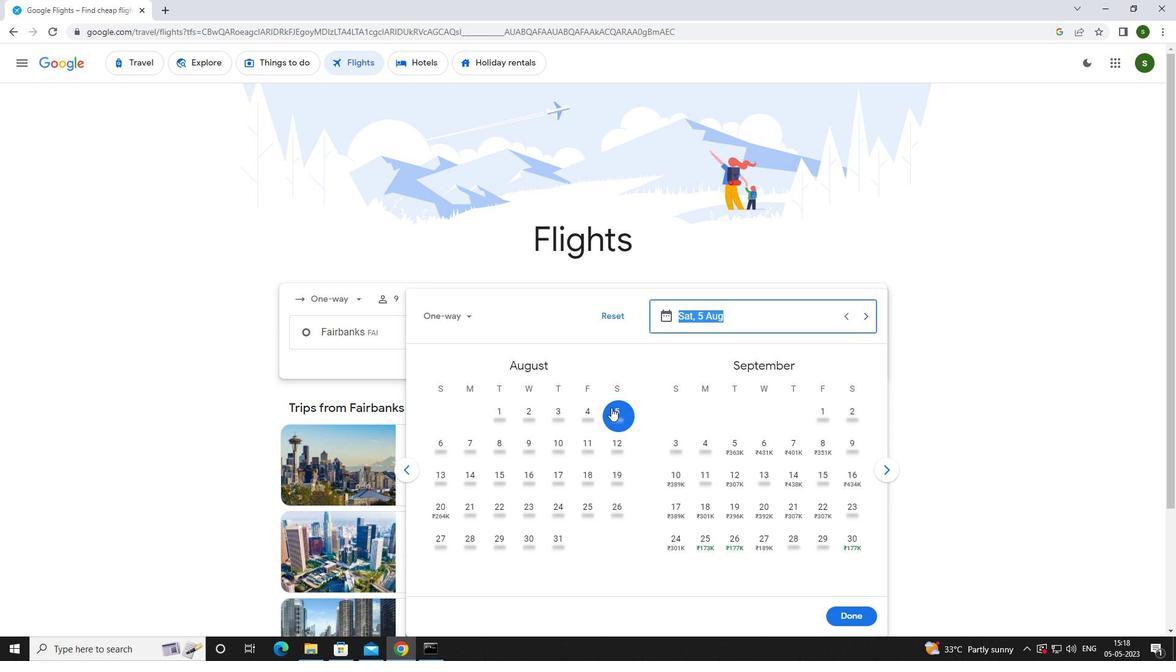 
Action: Mouse moved to (850, 618)
Screenshot: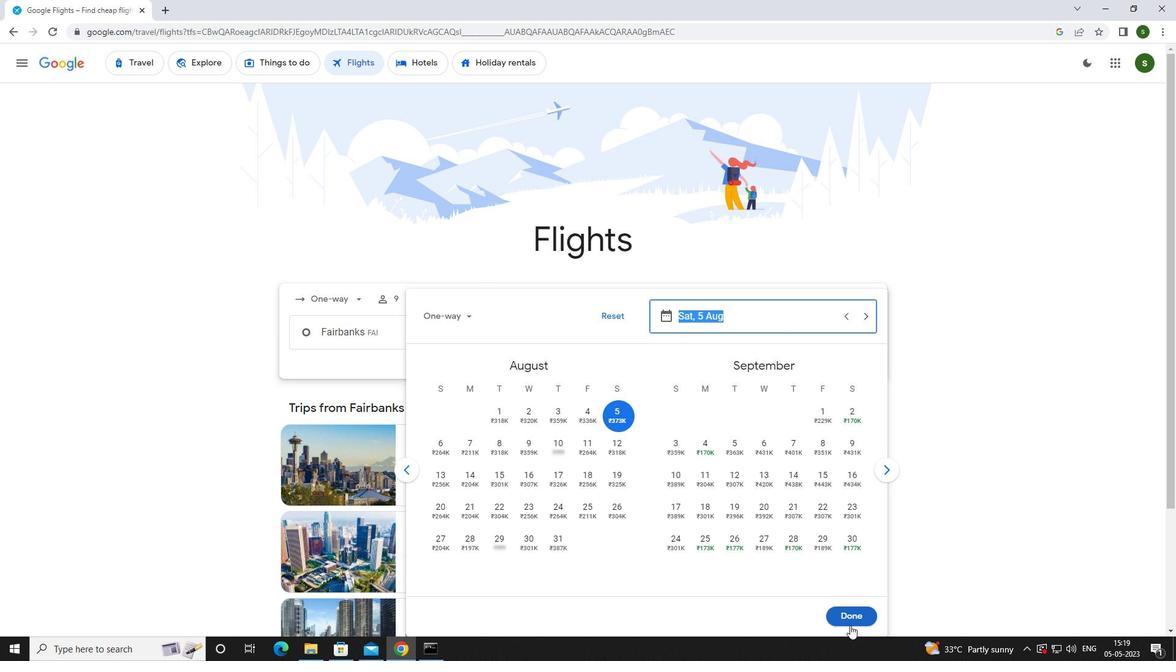
Action: Mouse pressed left at (850, 618)
Screenshot: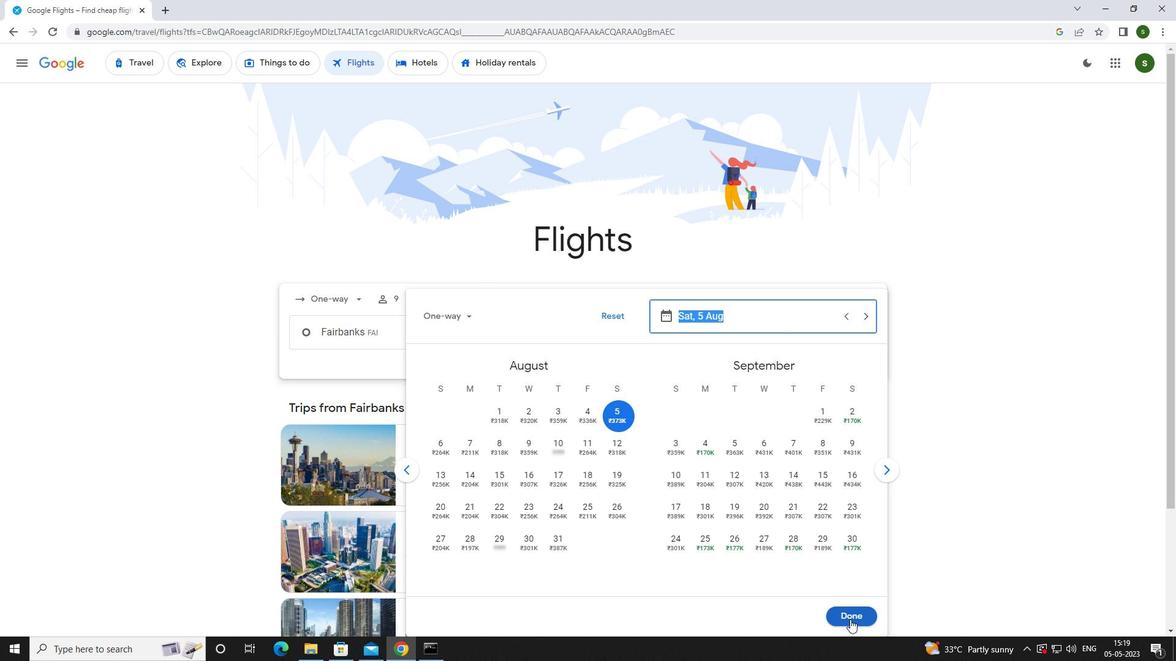 
Action: Mouse moved to (593, 386)
Screenshot: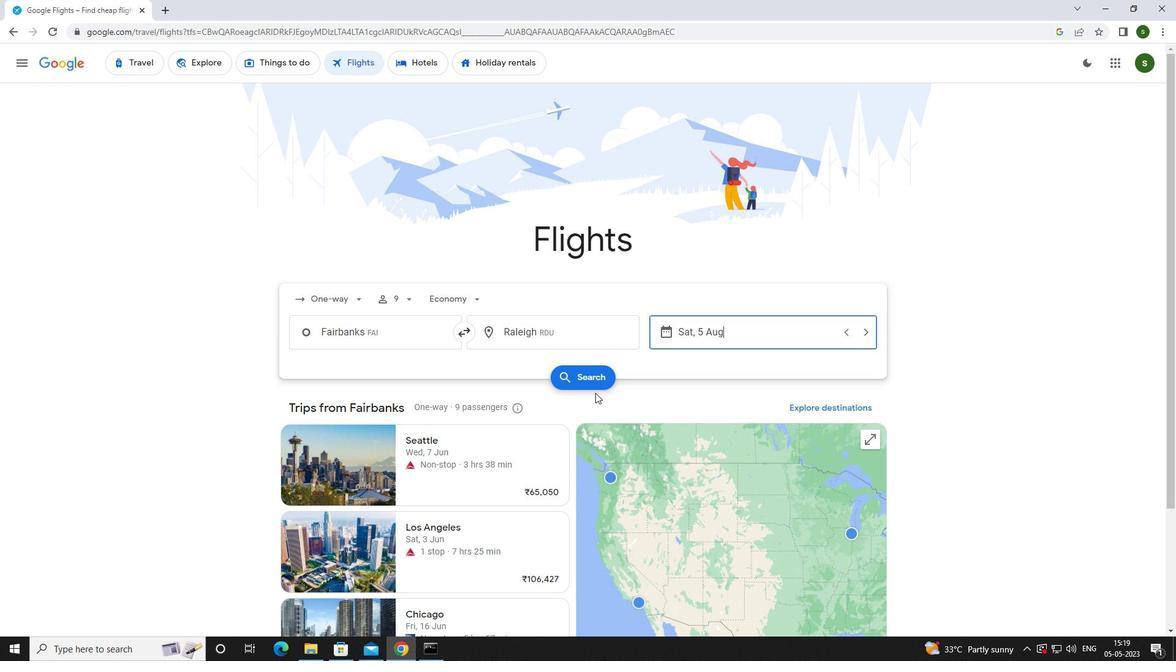 
Action: Mouse pressed left at (593, 386)
Screenshot: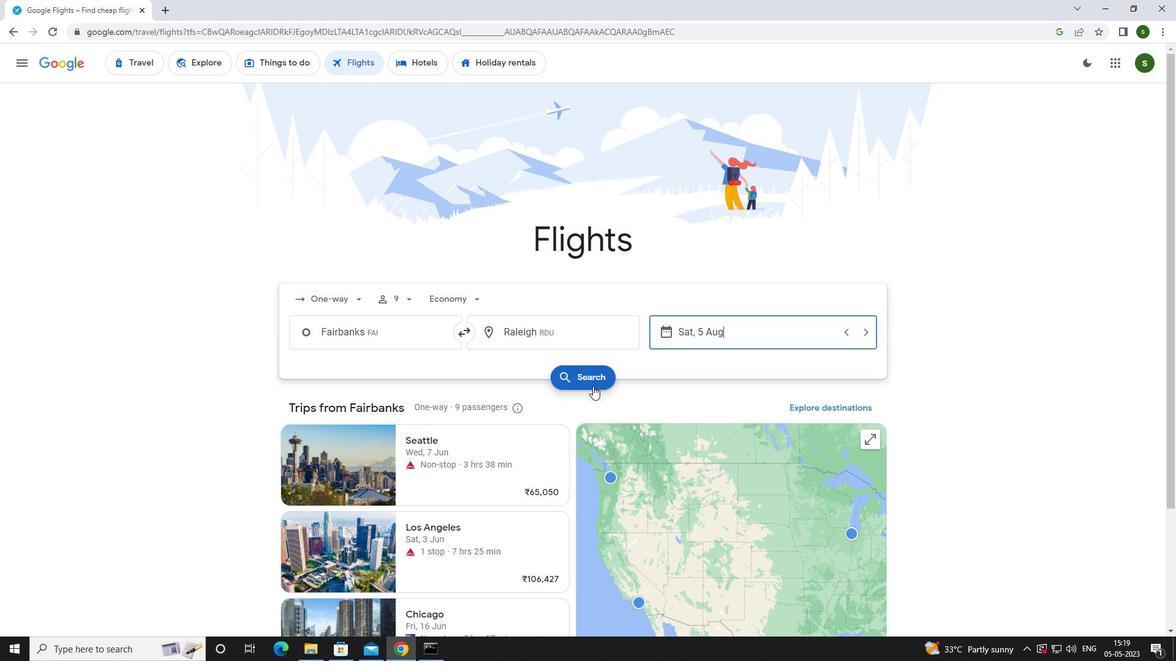 
Action: Mouse moved to (310, 173)
Screenshot: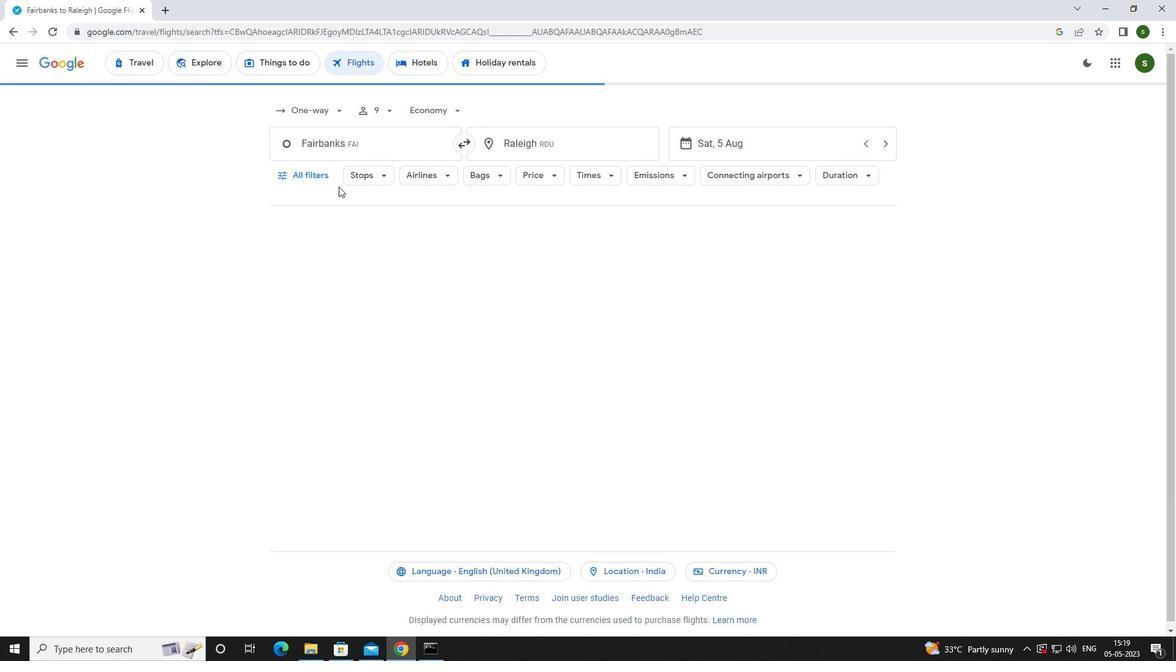 
Action: Mouse pressed left at (310, 173)
Screenshot: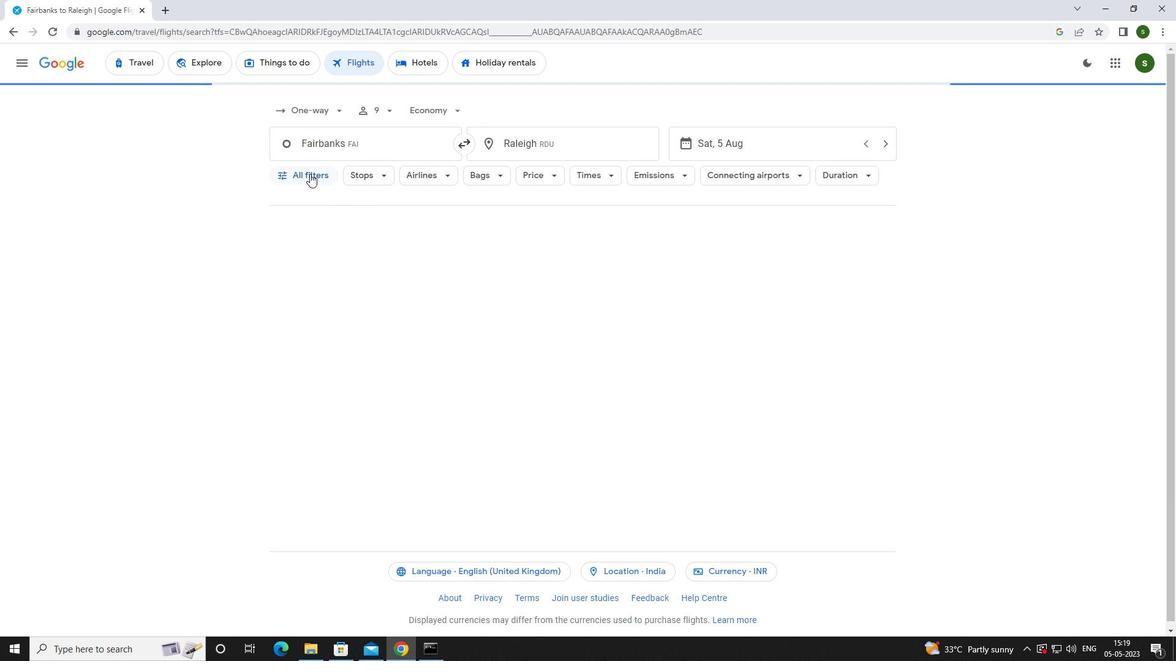 
Action: Mouse moved to (453, 440)
Screenshot: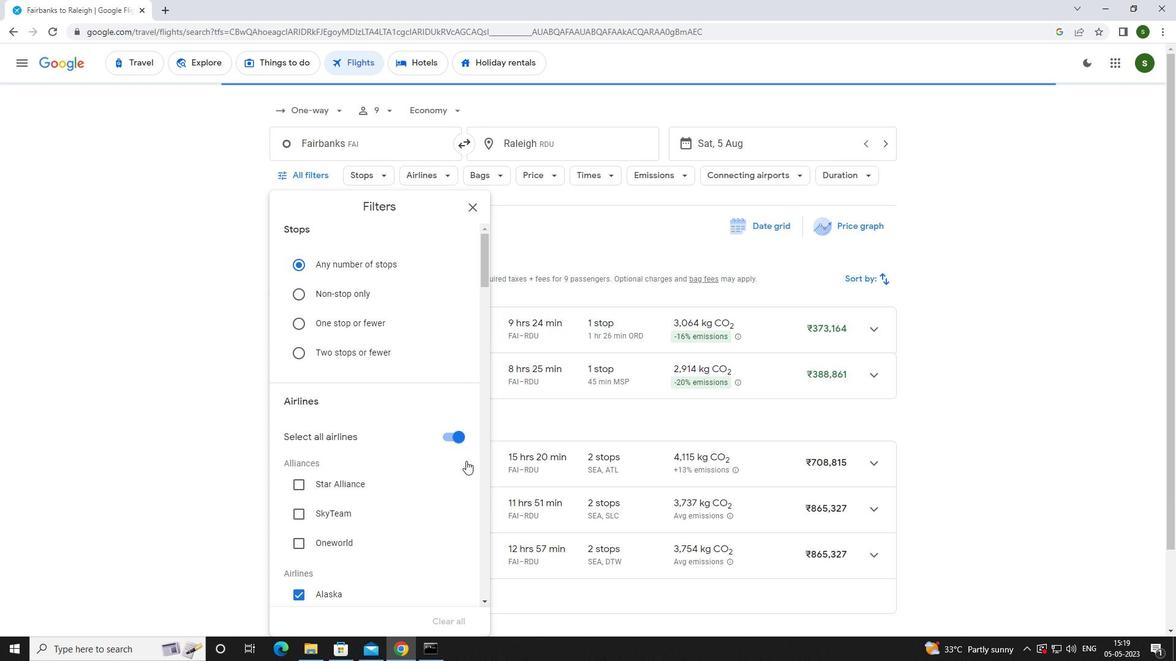 
Action: Mouse pressed left at (453, 440)
Screenshot: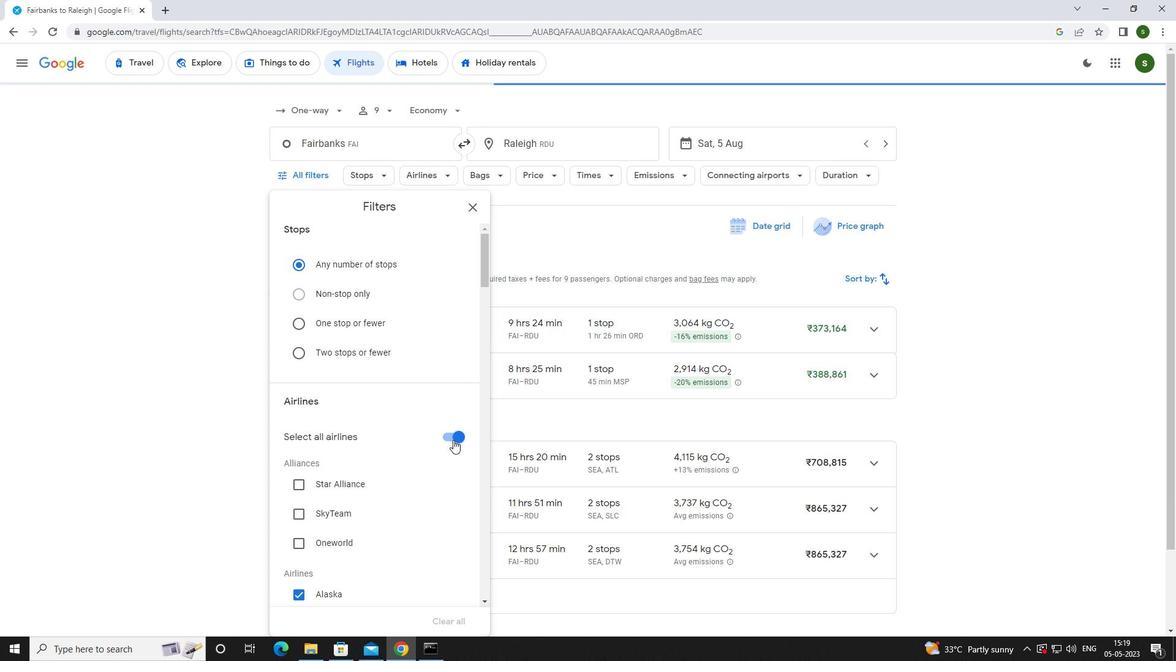
Action: Mouse moved to (423, 412)
Screenshot: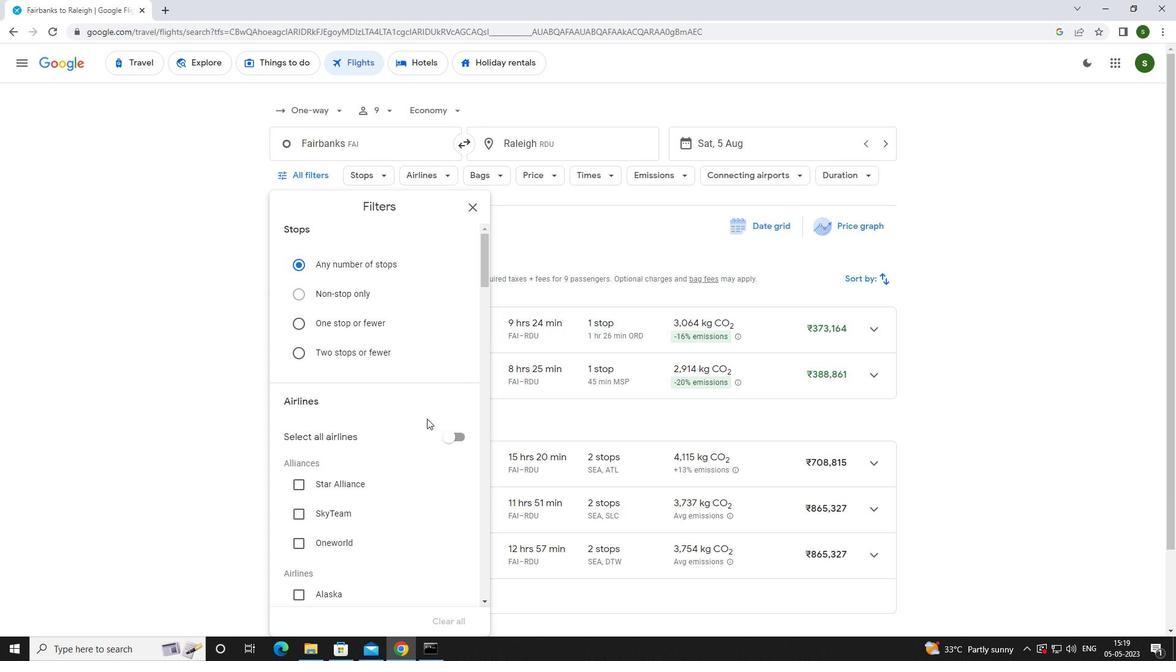 
Action: Mouse scrolled (423, 411) with delta (0, 0)
Screenshot: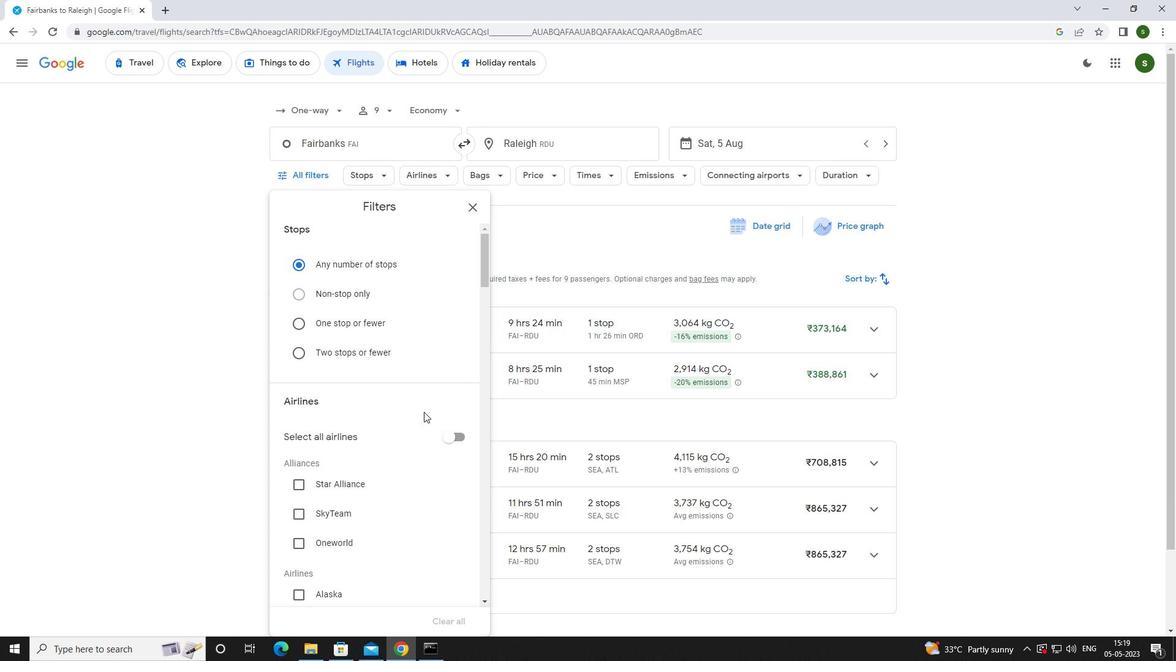
Action: Mouse scrolled (423, 411) with delta (0, 0)
Screenshot: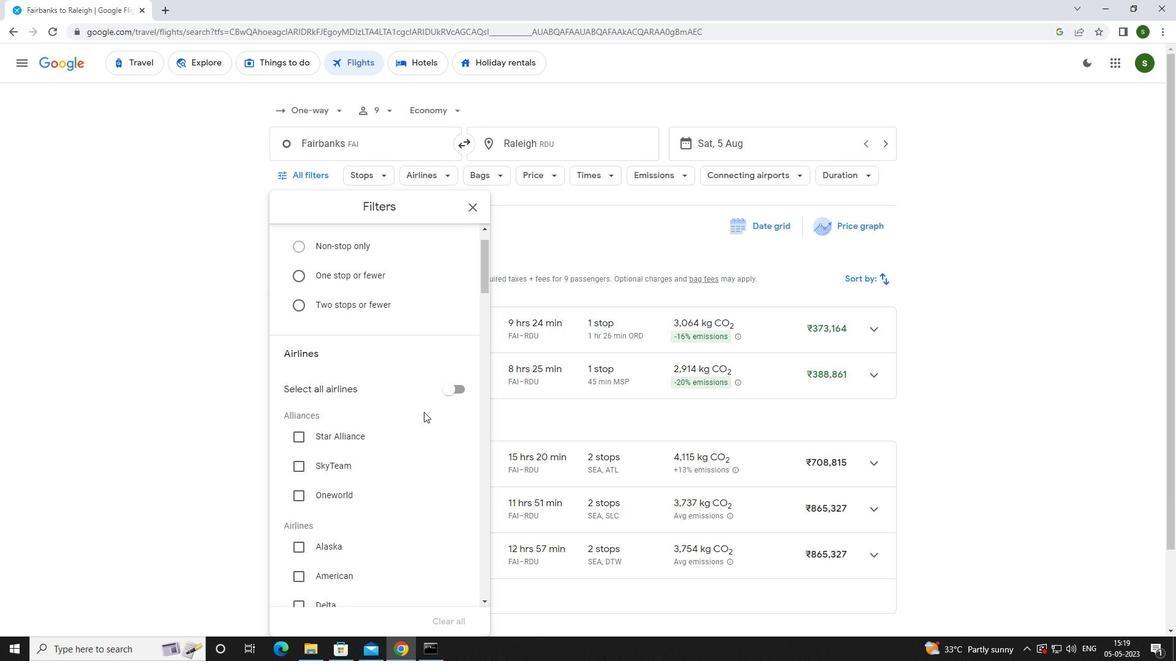 
Action: Mouse scrolled (423, 411) with delta (0, 0)
Screenshot: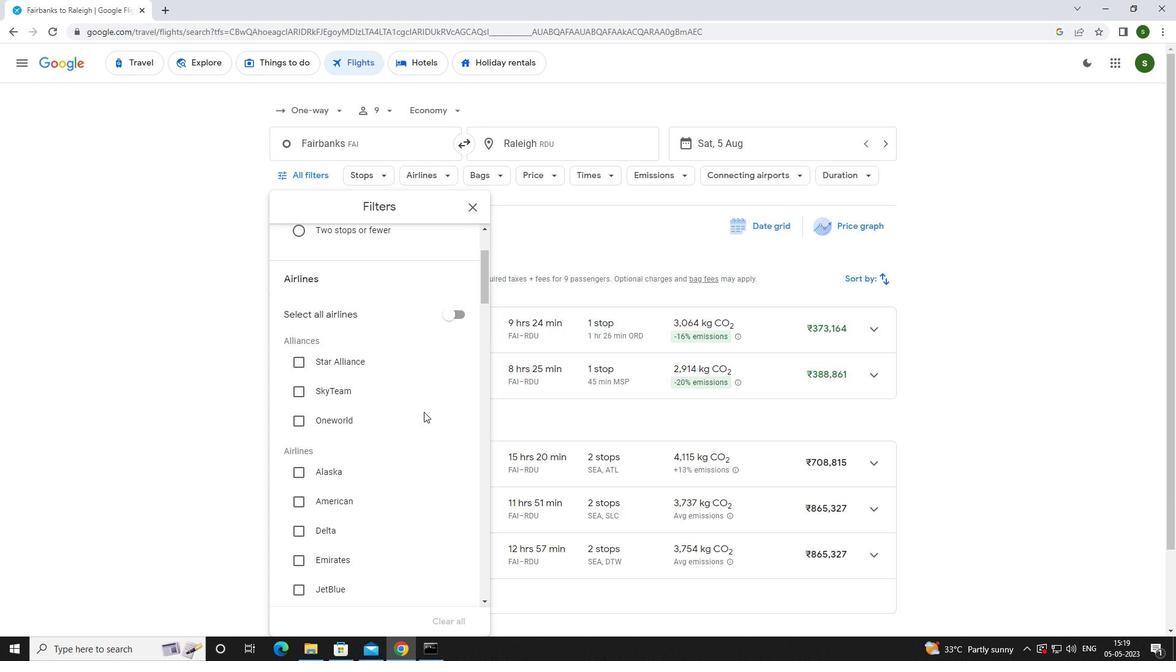 
Action: Mouse scrolled (423, 411) with delta (0, 0)
Screenshot: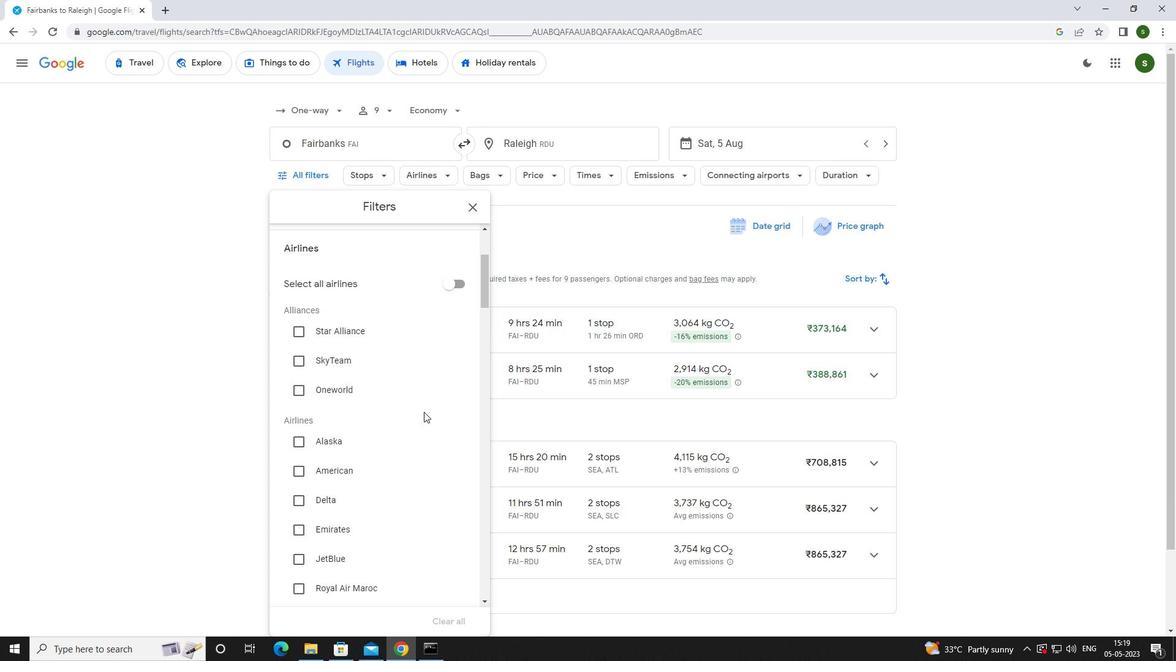 
Action: Mouse scrolled (423, 411) with delta (0, 0)
Screenshot: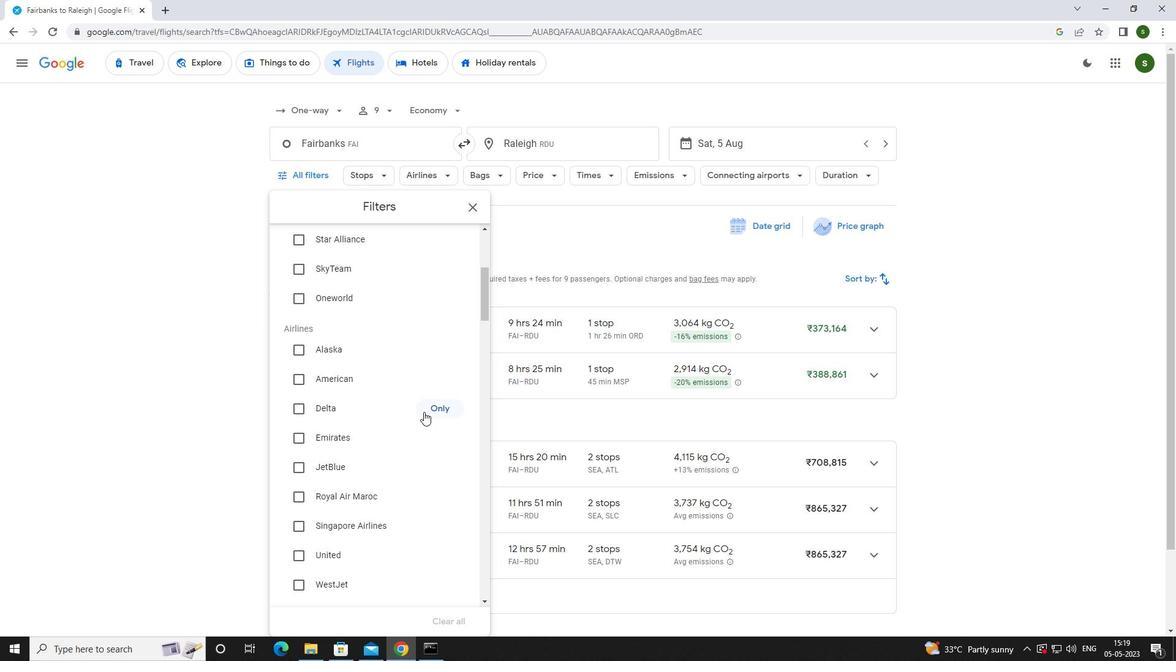 
Action: Mouse scrolled (423, 411) with delta (0, 0)
Screenshot: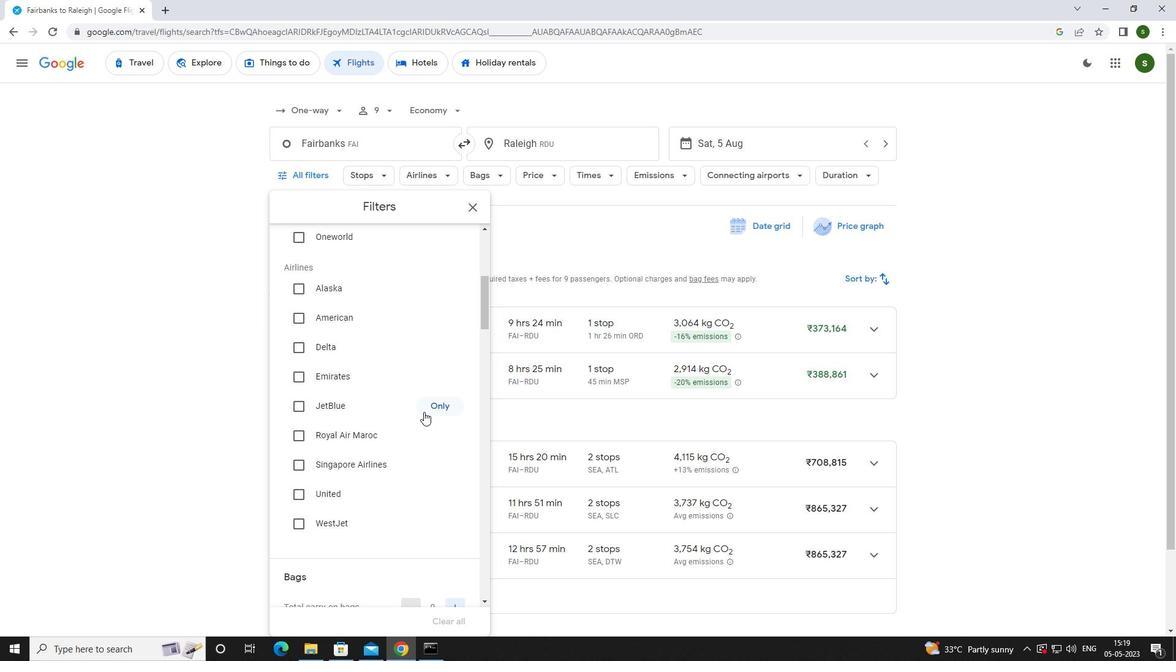 
Action: Mouse scrolled (423, 411) with delta (0, 0)
Screenshot: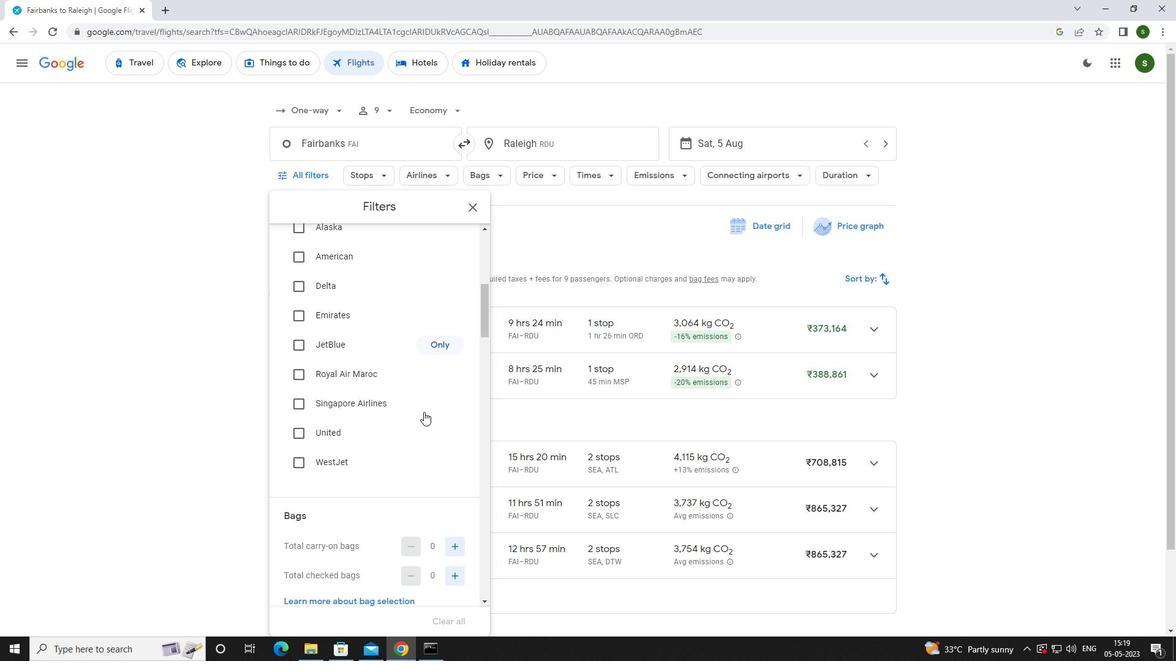 
Action: Mouse scrolled (423, 411) with delta (0, 0)
Screenshot: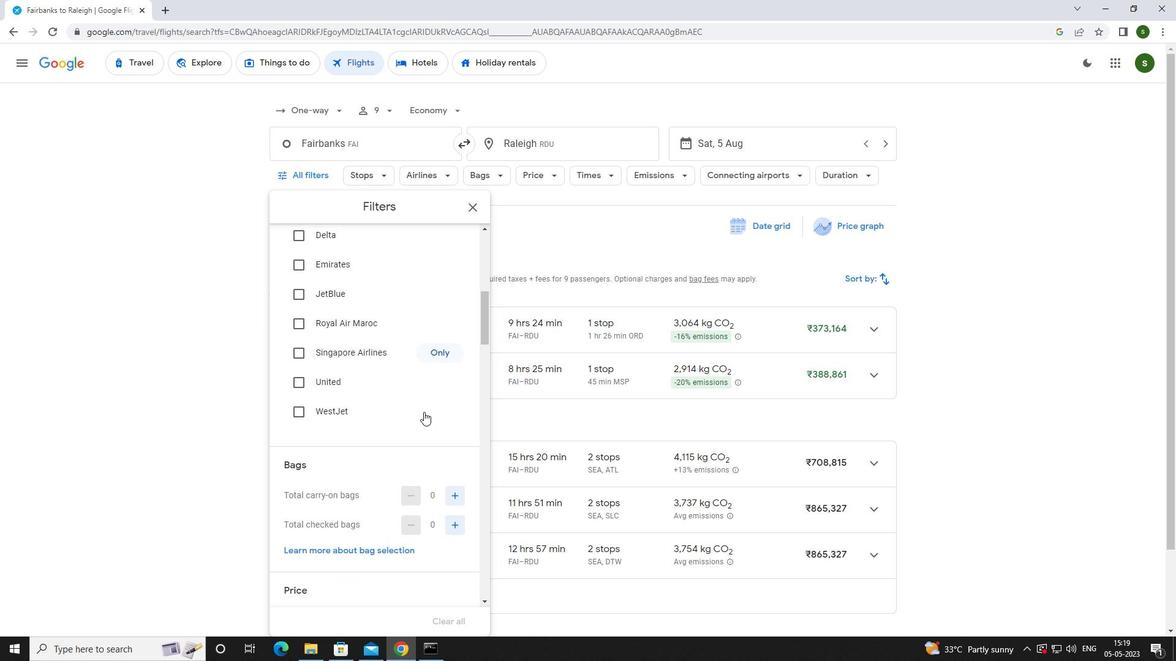 
Action: Mouse scrolled (423, 411) with delta (0, 0)
Screenshot: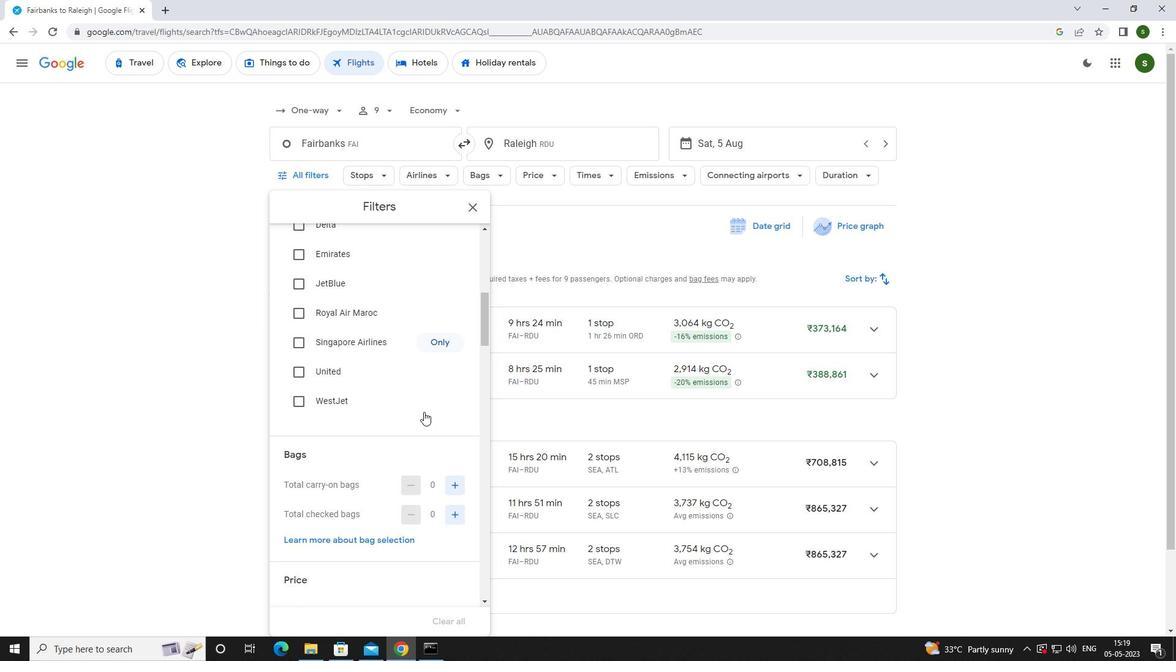 
Action: Mouse moved to (451, 392)
Screenshot: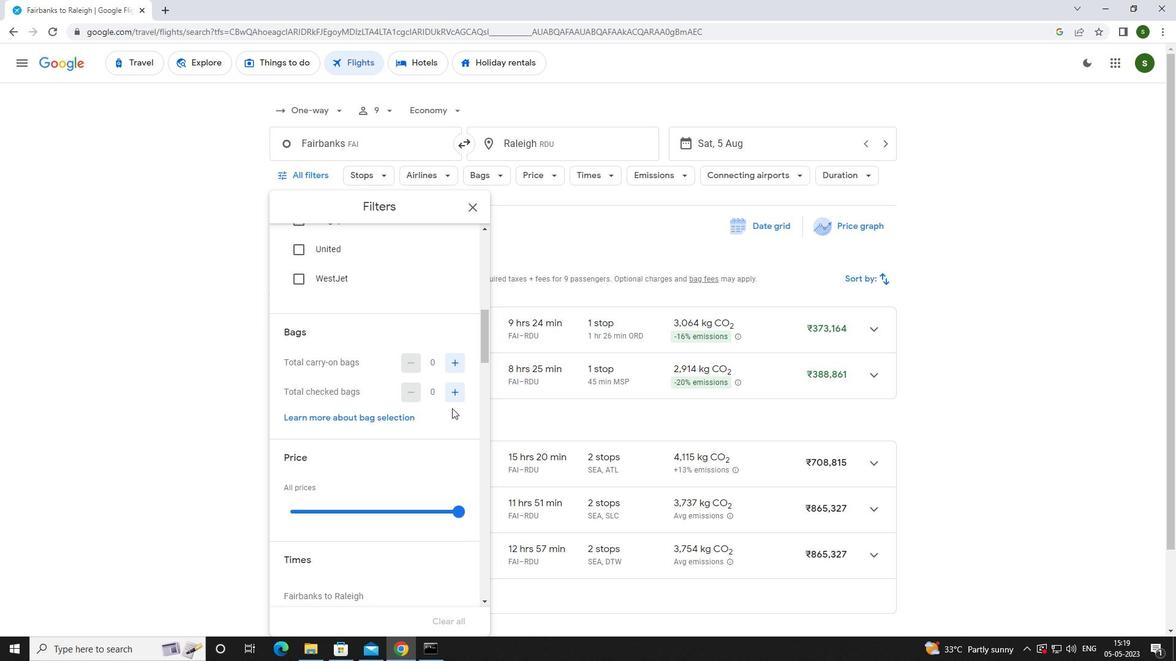 
Action: Mouse pressed left at (451, 392)
Screenshot: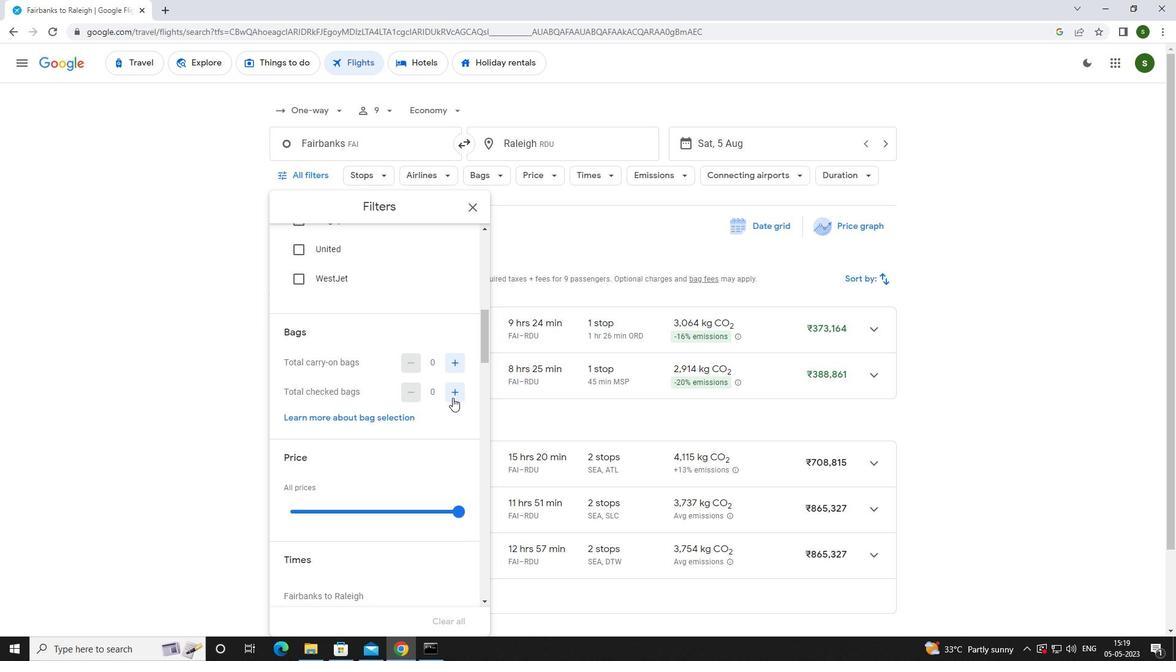 
Action: Mouse pressed left at (451, 392)
Screenshot: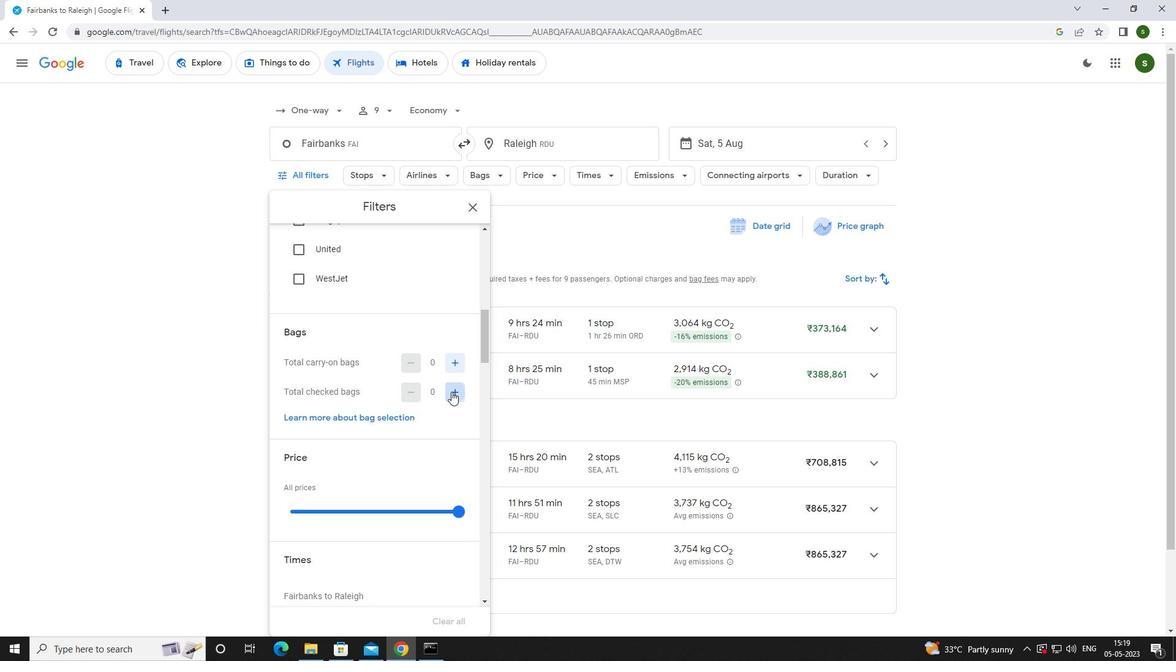
Action: Mouse moved to (443, 393)
Screenshot: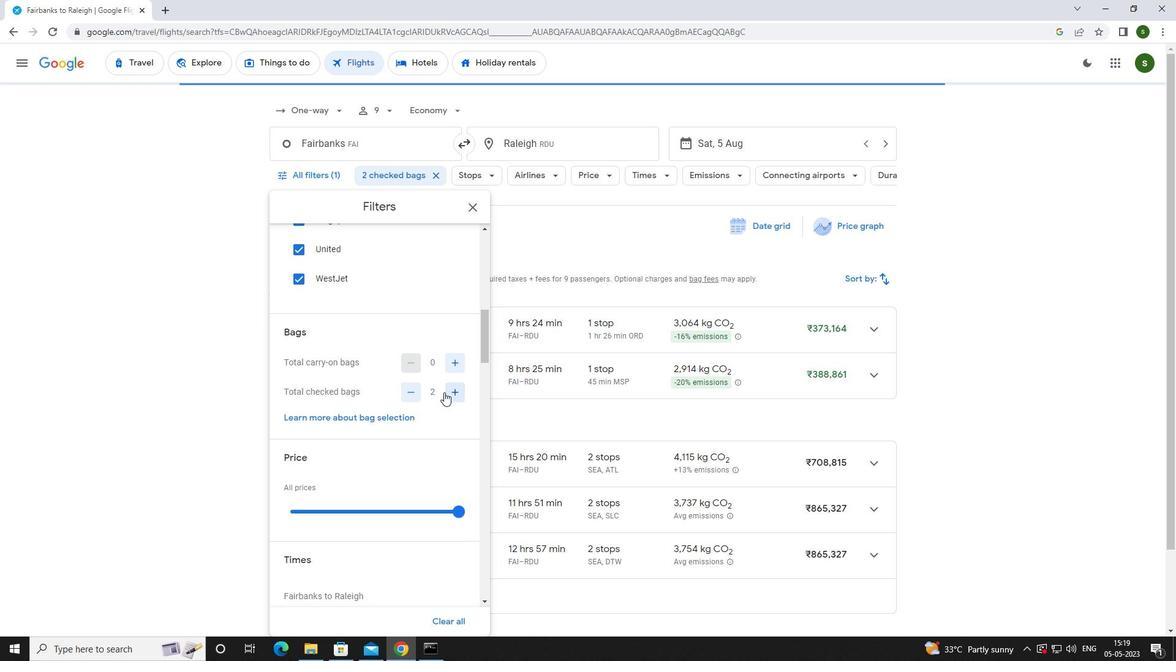 
Action: Mouse scrolled (443, 392) with delta (0, 0)
Screenshot: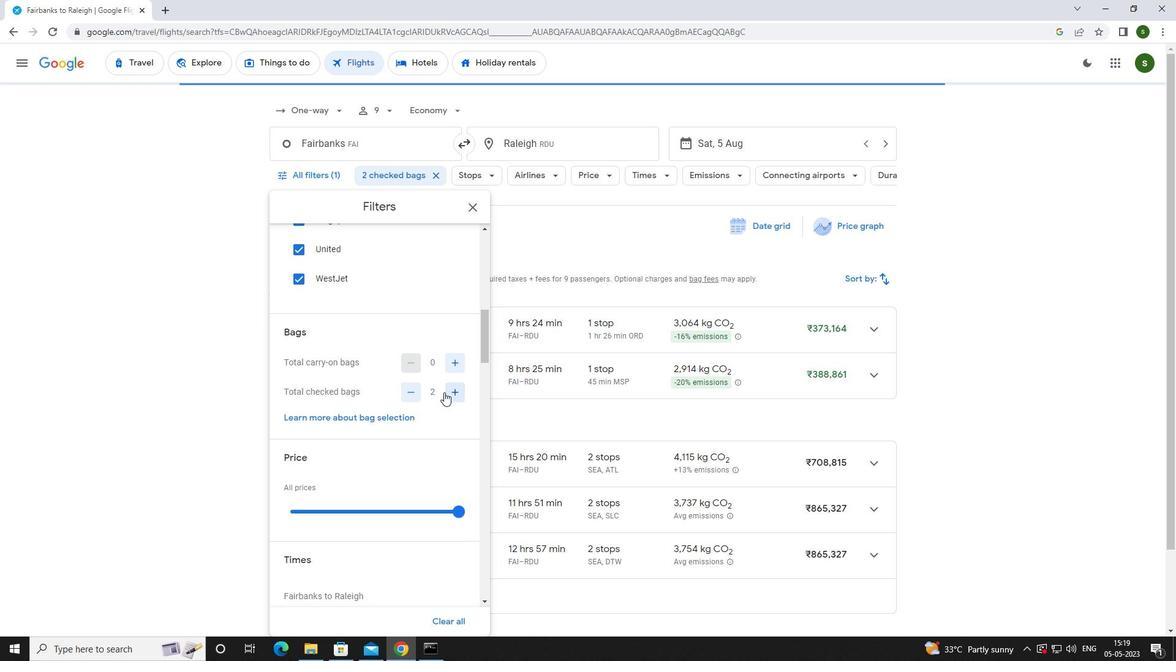 
Action: Mouse scrolled (443, 392) with delta (0, 0)
Screenshot: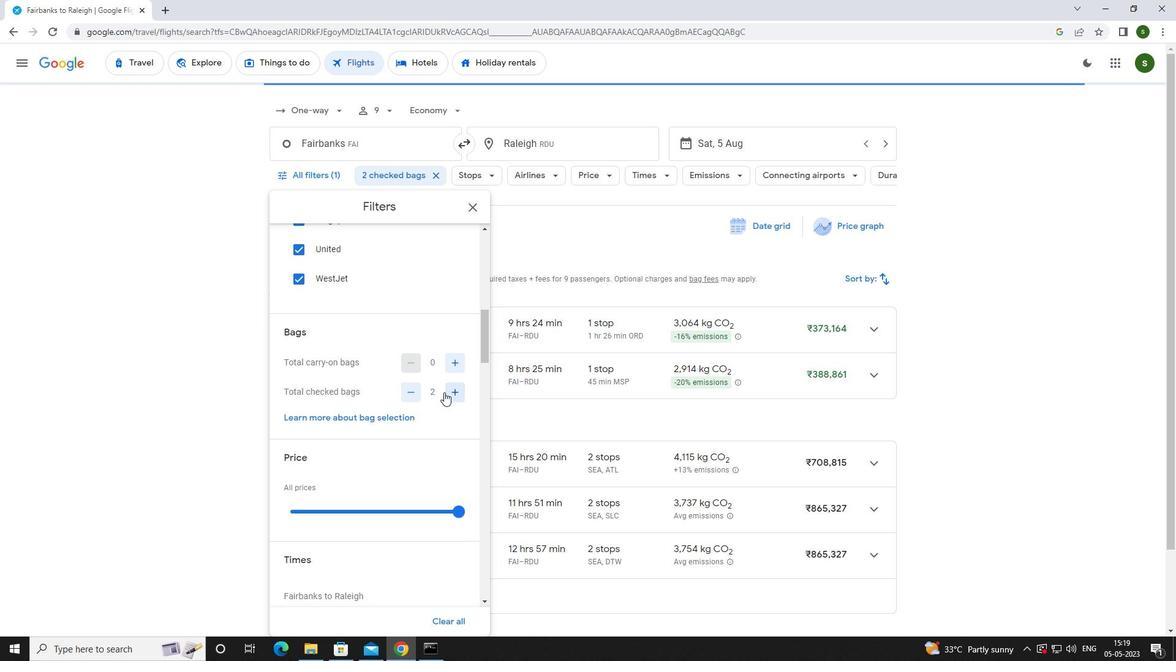 
Action: Mouse moved to (457, 392)
Screenshot: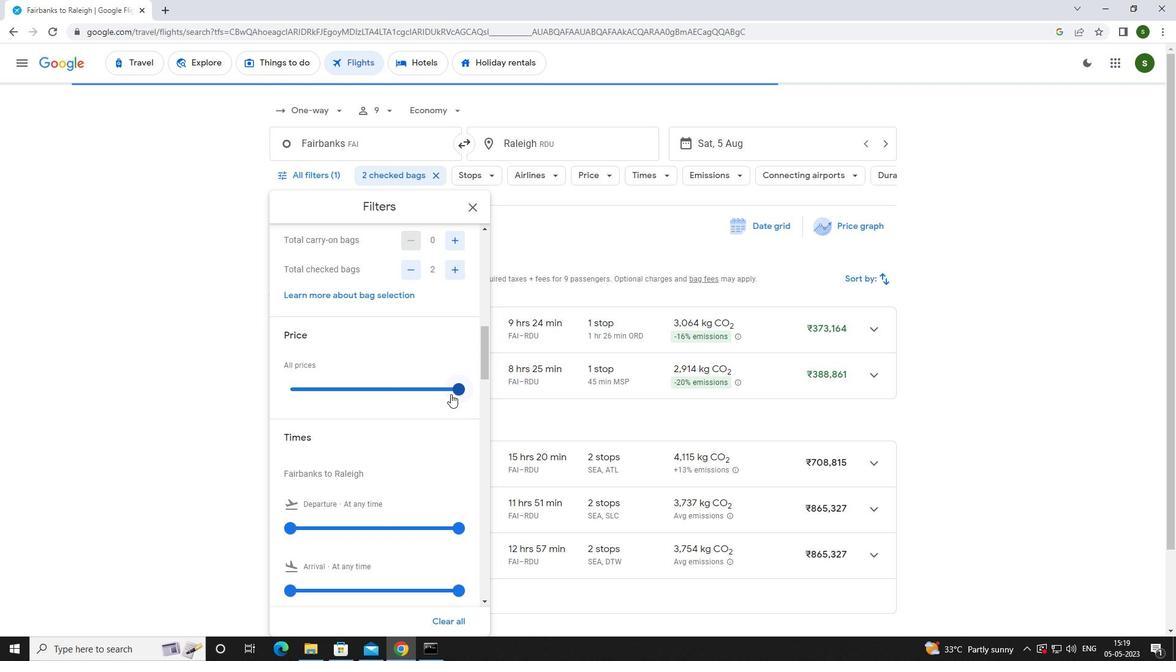 
Action: Mouse pressed left at (457, 392)
Screenshot: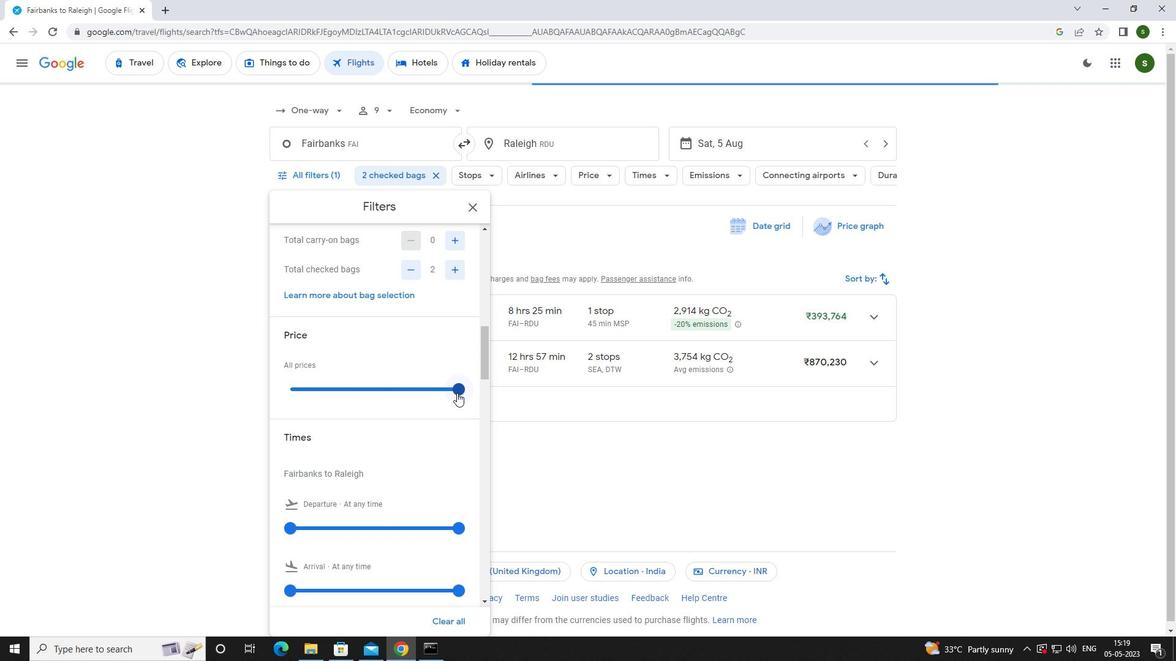 
Action: Mouse moved to (290, 388)
Screenshot: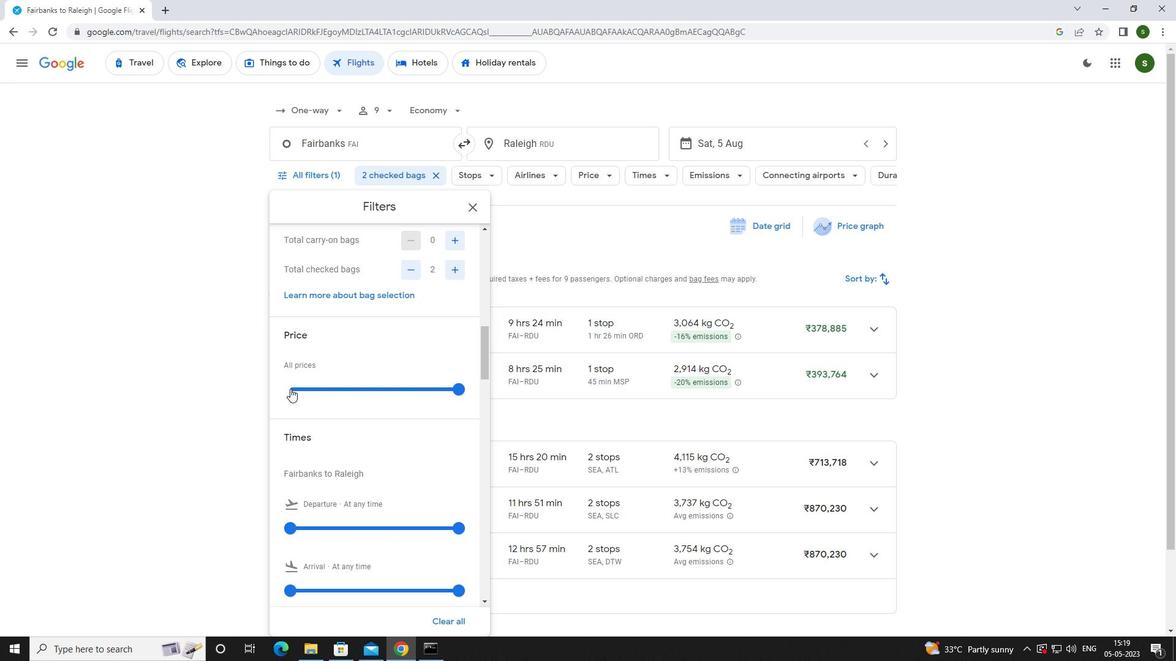 
Action: Mouse pressed left at (290, 388)
Screenshot: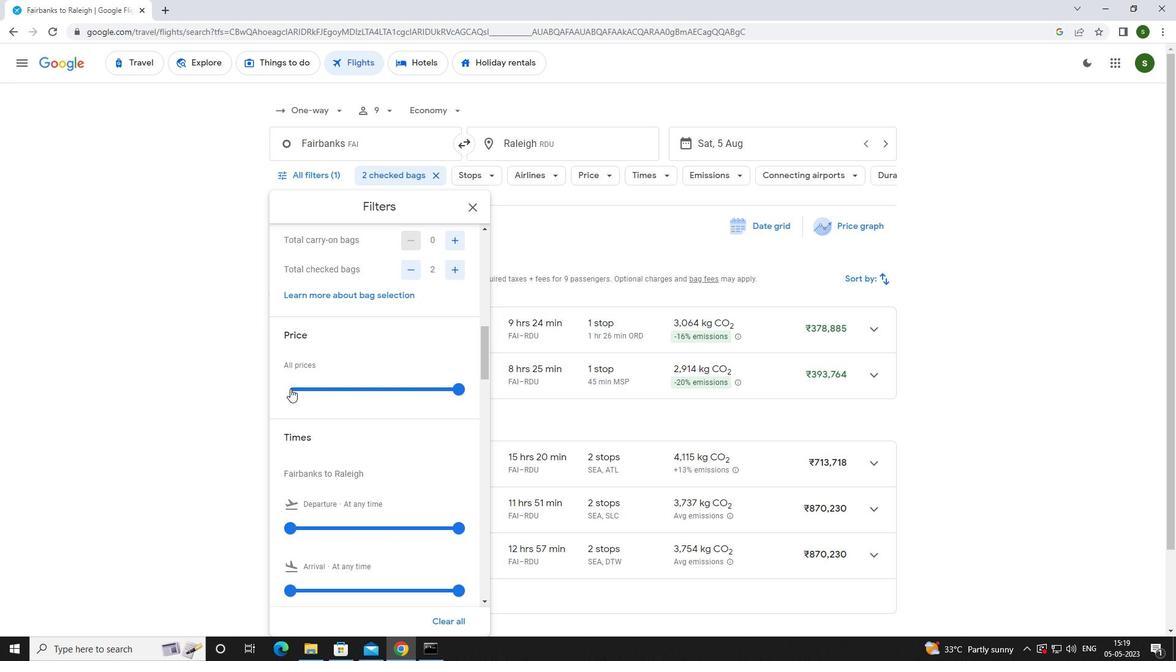 
Action: Mouse moved to (291, 387)
Screenshot: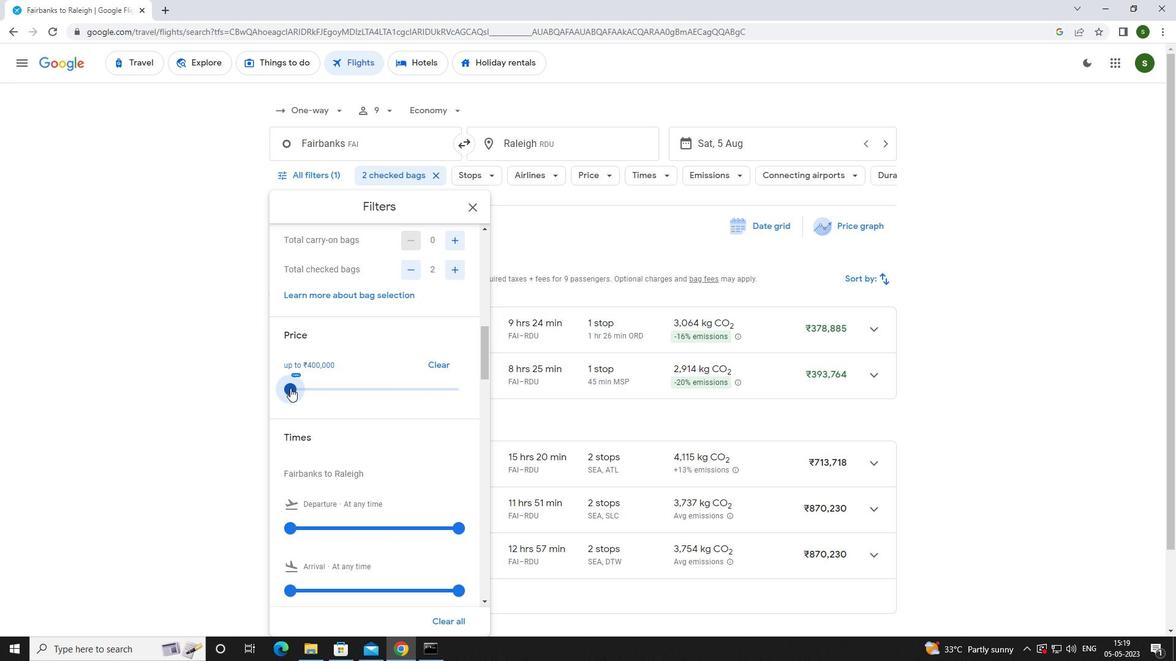 
Action: Mouse scrolled (291, 387) with delta (0, 0)
Screenshot: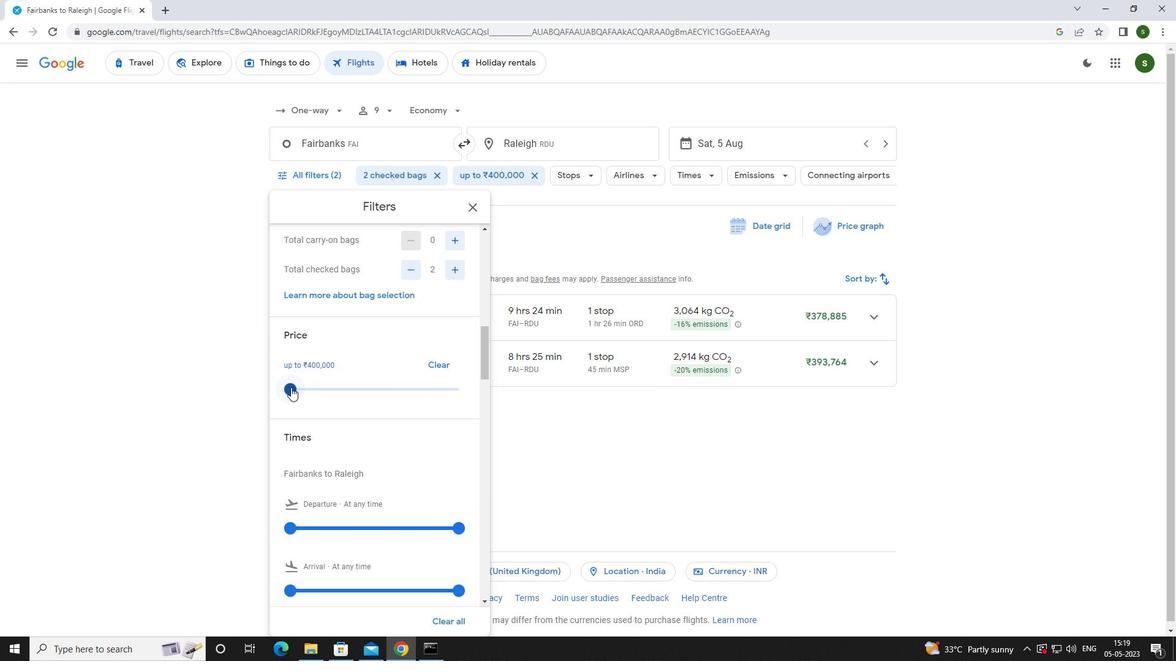 
Action: Mouse scrolled (291, 387) with delta (0, 0)
Screenshot: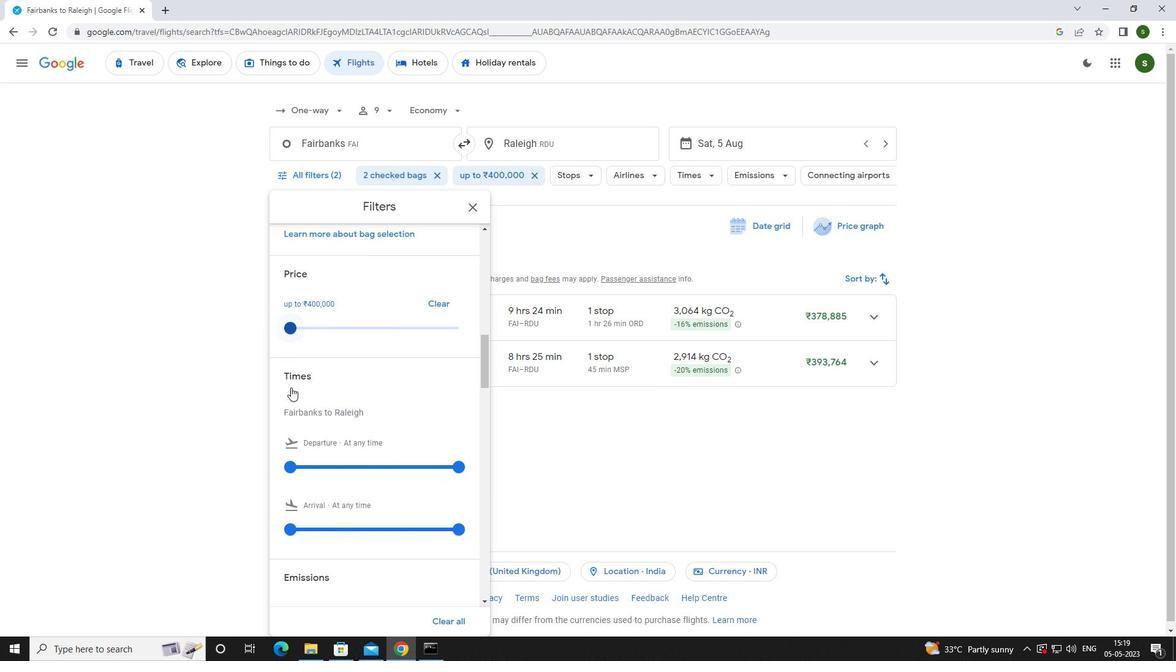 
Action: Mouse moved to (291, 407)
Screenshot: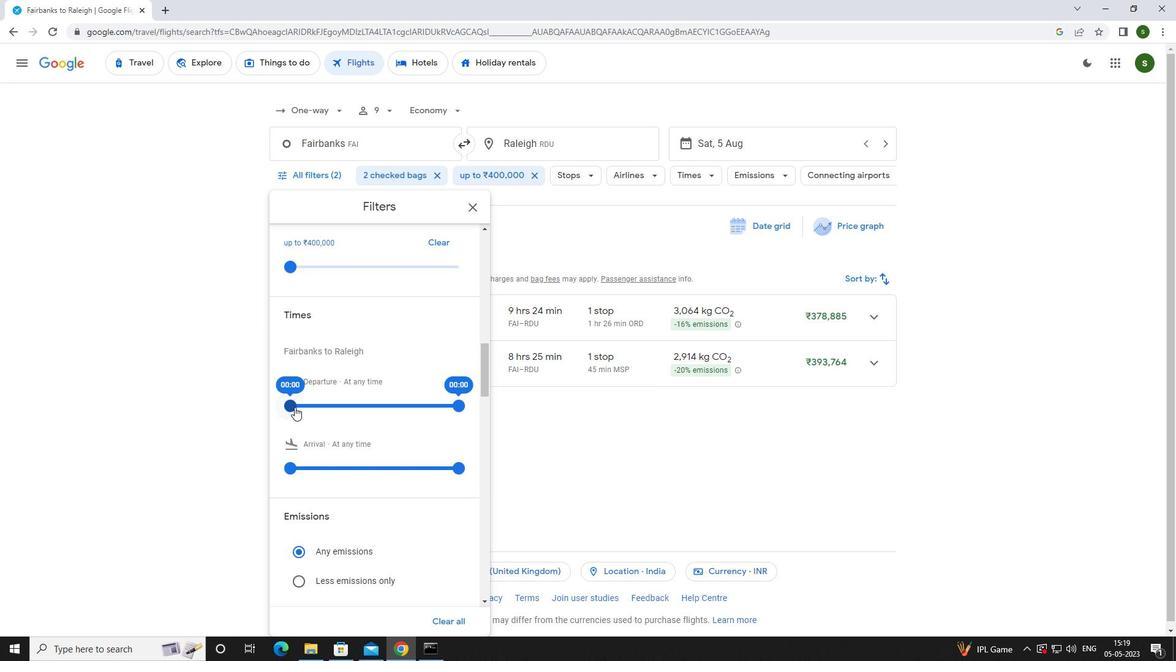 
Action: Mouse pressed left at (291, 407)
Screenshot: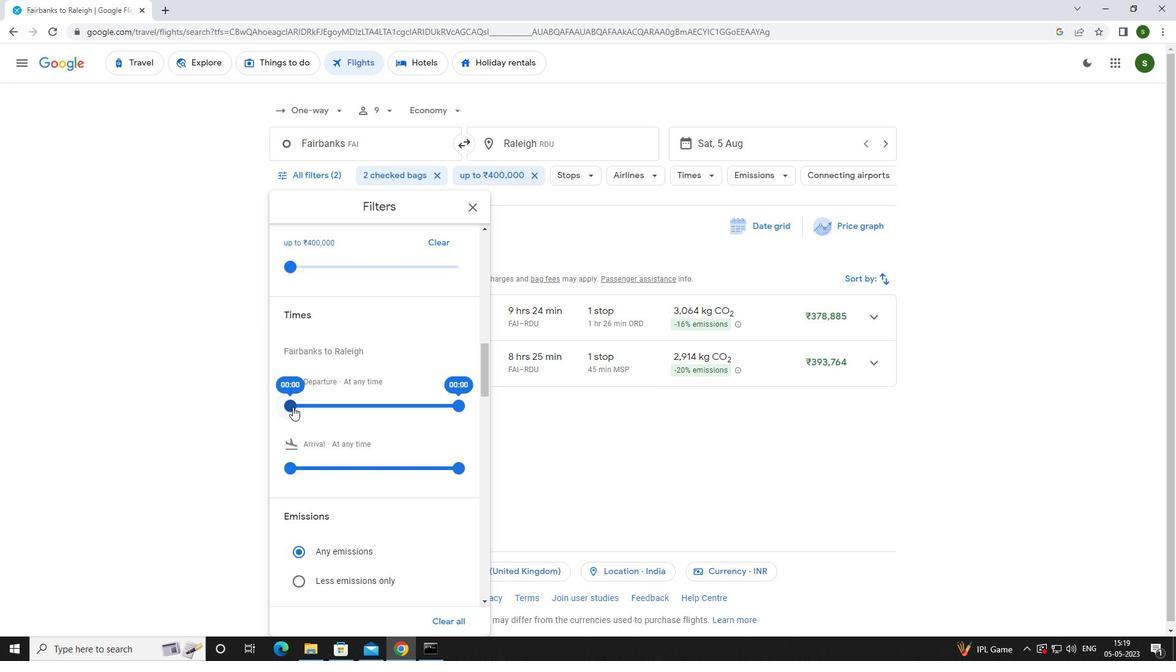 
Action: Mouse moved to (525, 461)
Screenshot: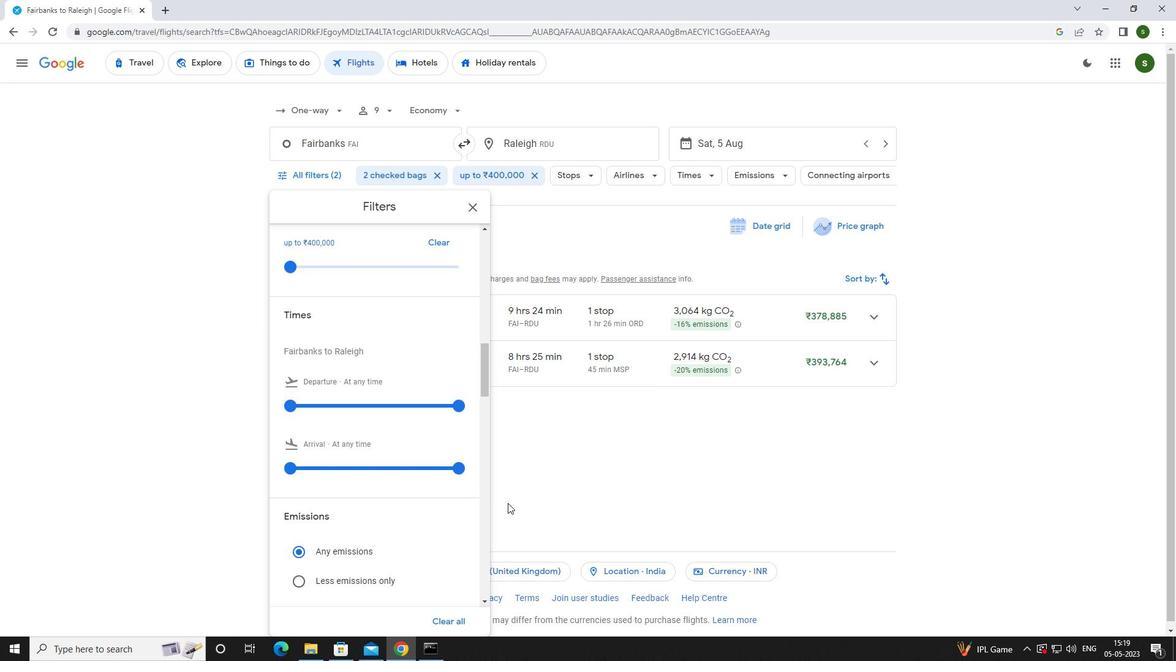 
Action: Mouse pressed left at (525, 461)
Screenshot: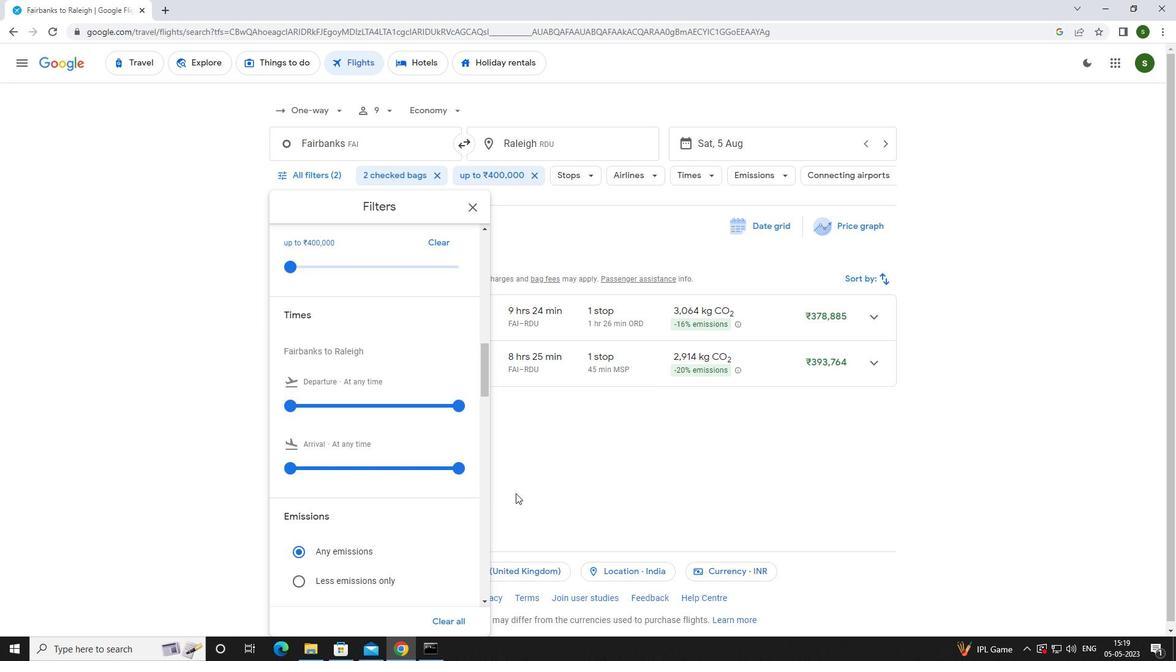 
